 Task: Open Card User Research Interviews in Board Public Relations Media Outreach and Pitching to Workspace Customer Support and add a team member Softage.1@softage.net, a label Yellow, a checklist Budget Tracker, an attachment from your onedrive, a color Yellow and finally, add a card description 'Plan and execute company team-building conference with team-building challenges on communication and collaboration' and a comment 'Let us make sure we have a clear understanding of the resources and budget available for this task, ensuring that we can execute it effectively.'. Add a start date 'Jan 09, 1900' with a due date 'Jan 16, 1900'
Action: Mouse moved to (92, 312)
Screenshot: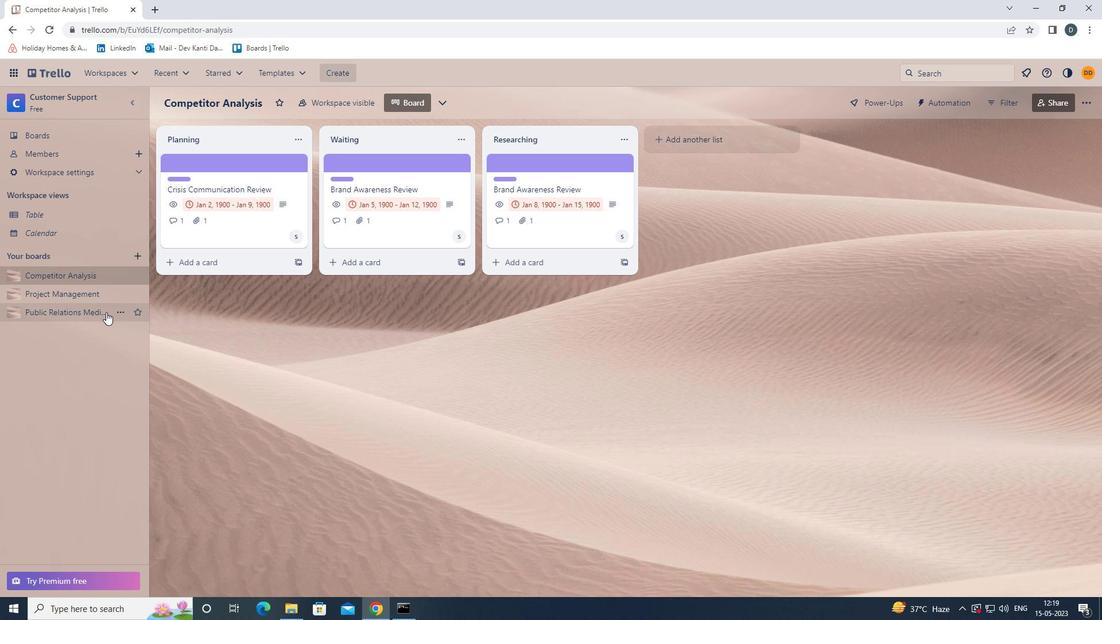 
Action: Mouse pressed left at (92, 312)
Screenshot: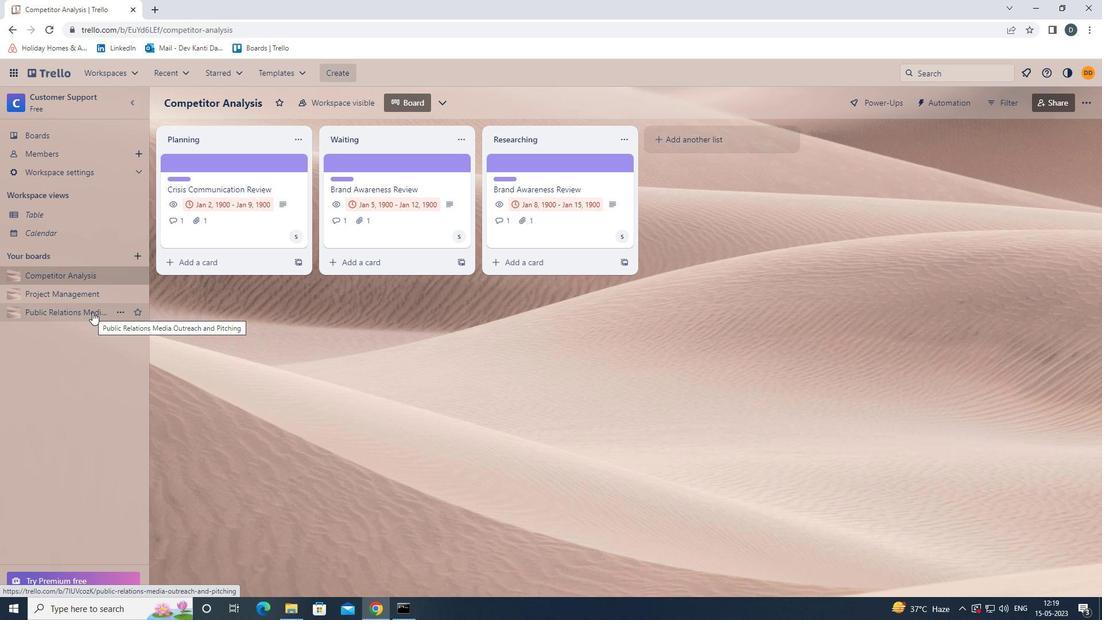 
Action: Mouse moved to (535, 165)
Screenshot: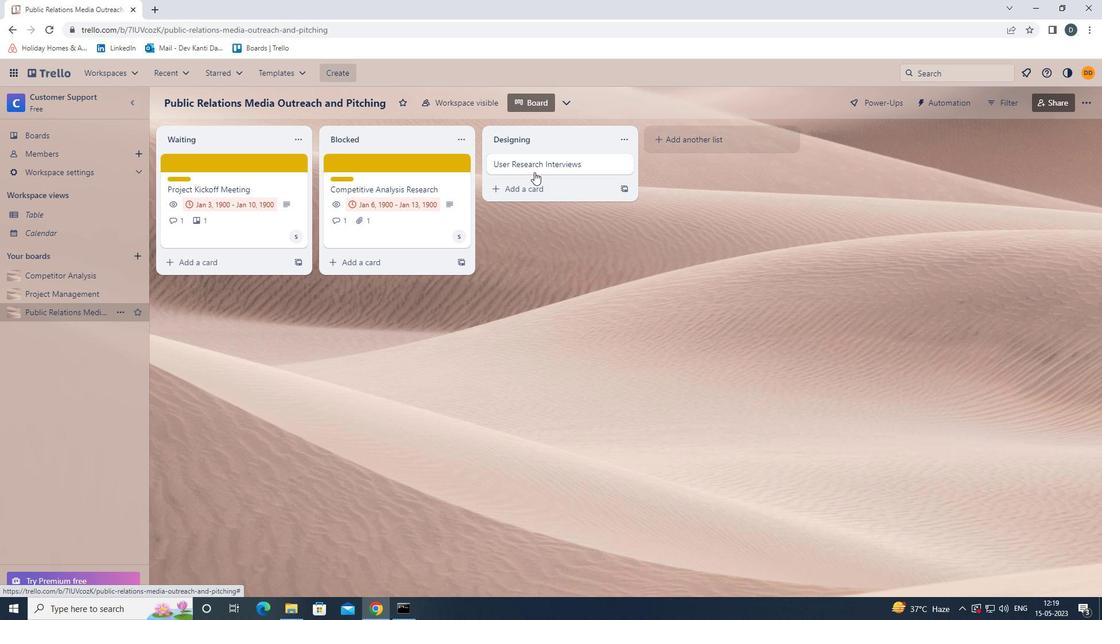 
Action: Mouse pressed left at (535, 165)
Screenshot: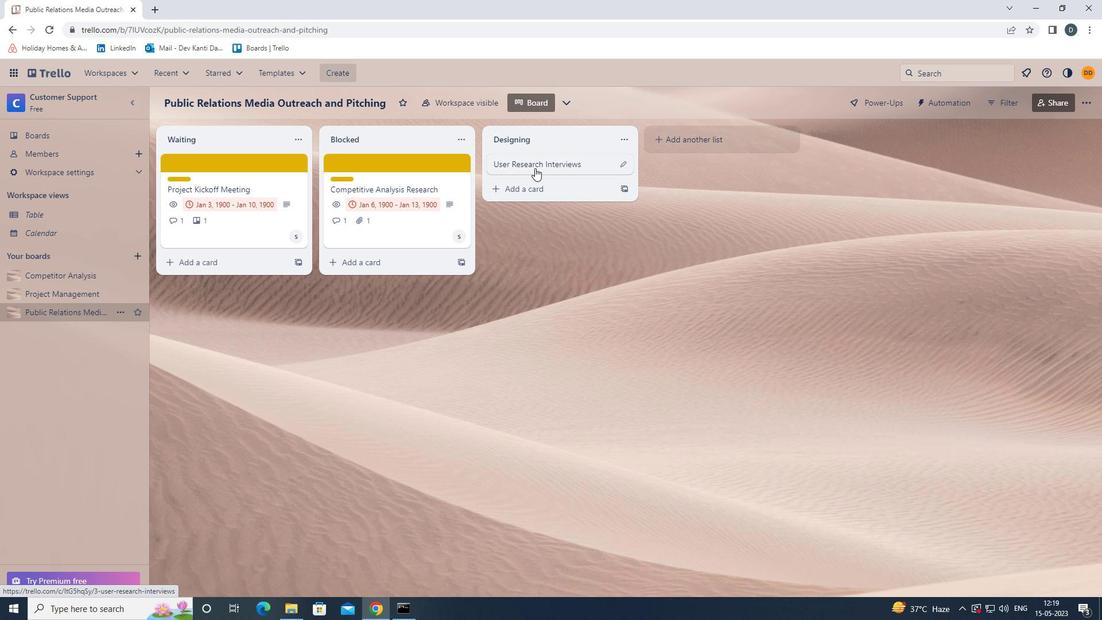 
Action: Mouse moved to (680, 208)
Screenshot: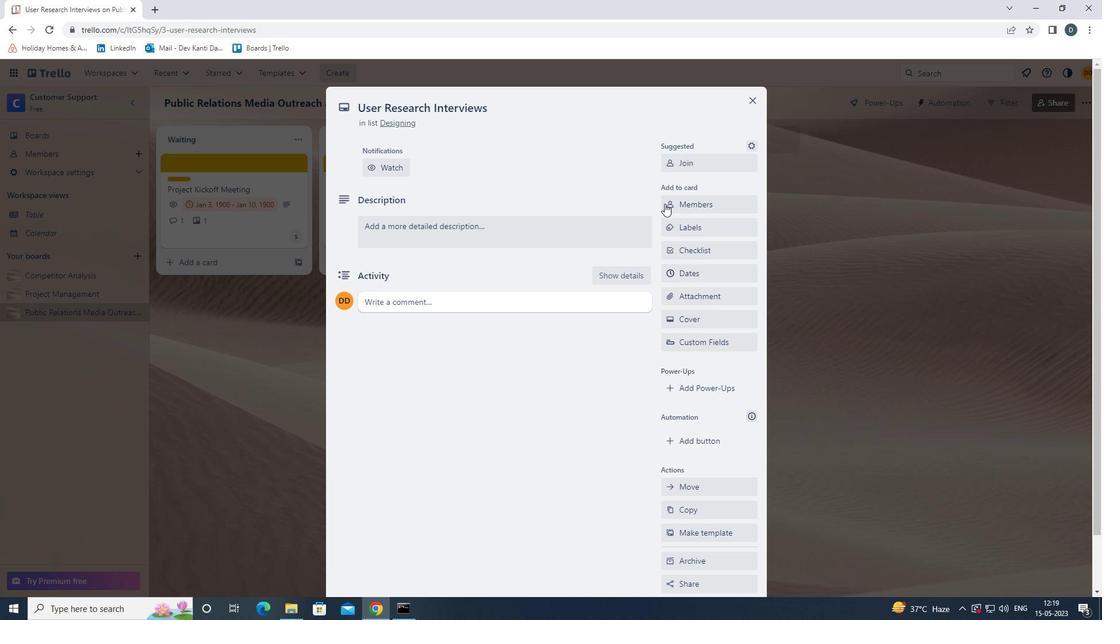 
Action: Mouse pressed left at (680, 208)
Screenshot: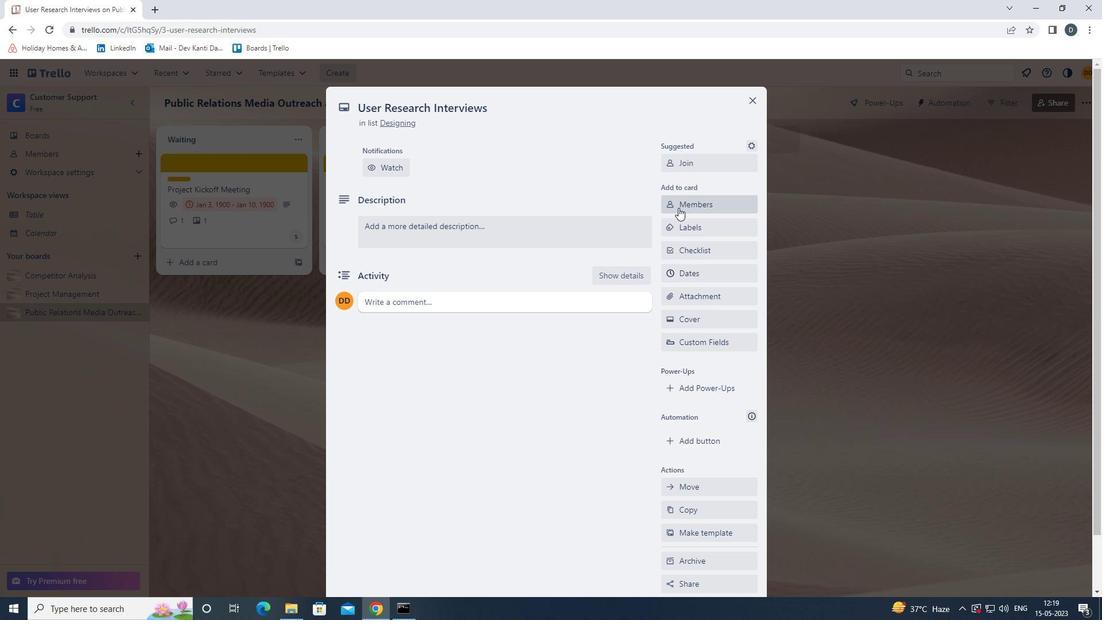 
Action: Key pressed <Key.shift>SOFTAGE.1<Key.shift><Key.shift><Key.shift><Key.shift><Key.shift><Key.shift><Key.shift><Key.shift><Key.shift><Key.shift><Key.shift><Key.shift><Key.shift><Key.shift><Key.shift>@SOFTAGE.NET
Screenshot: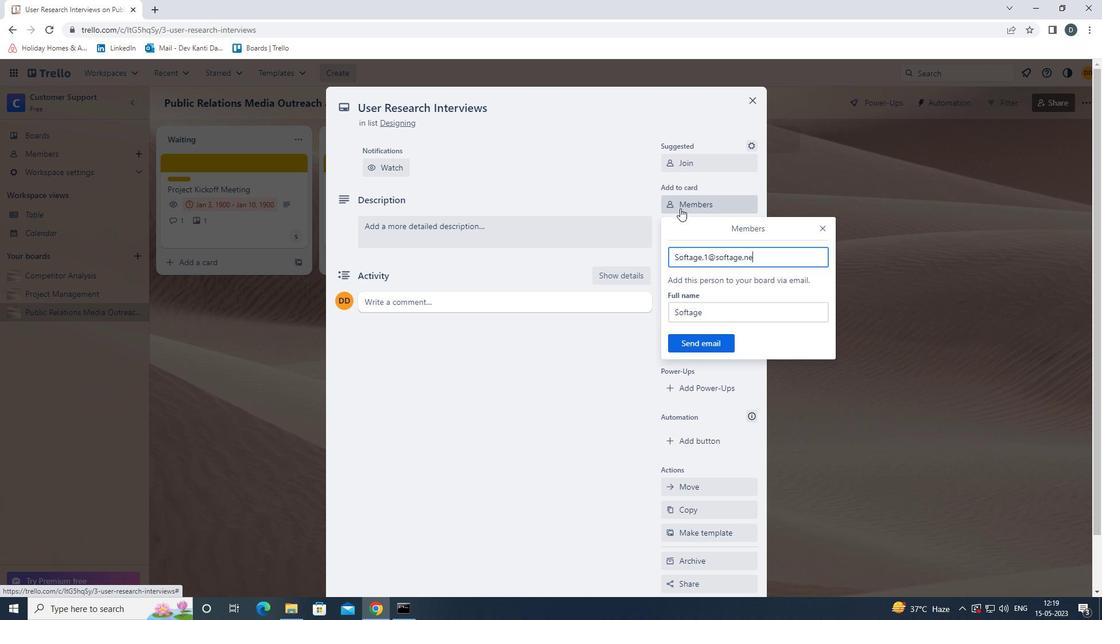 
Action: Mouse moved to (699, 337)
Screenshot: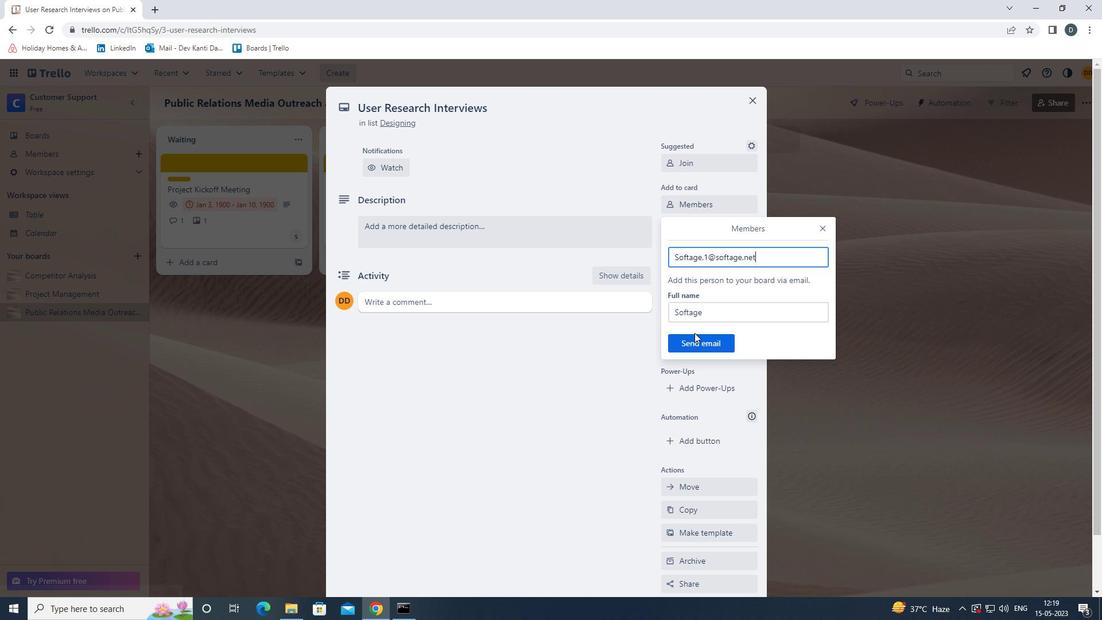 
Action: Mouse pressed left at (699, 337)
Screenshot: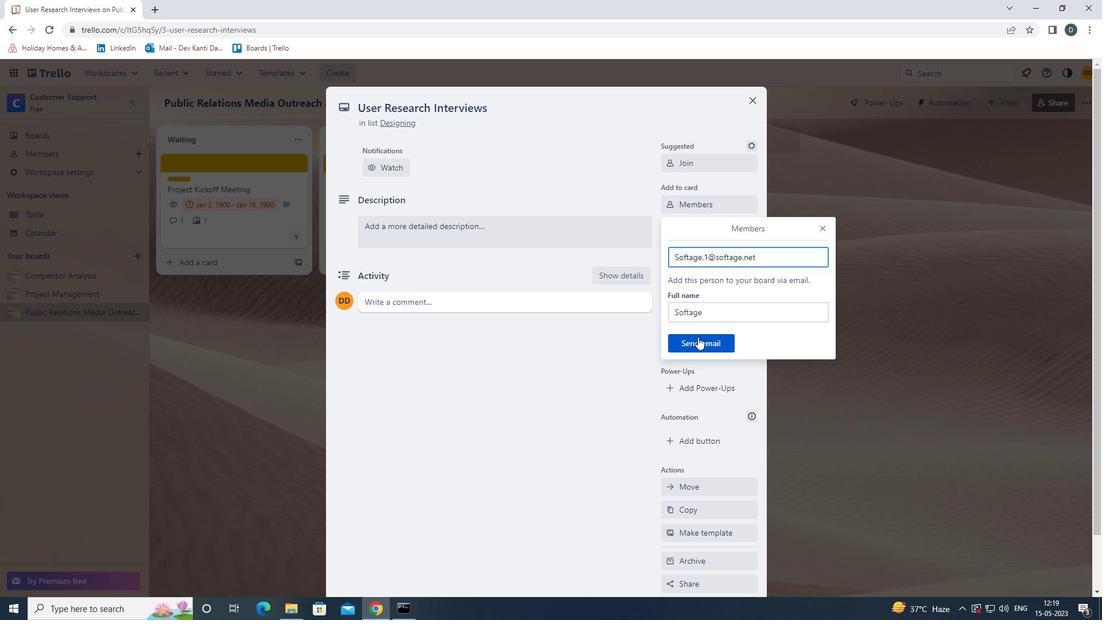 
Action: Mouse moved to (712, 232)
Screenshot: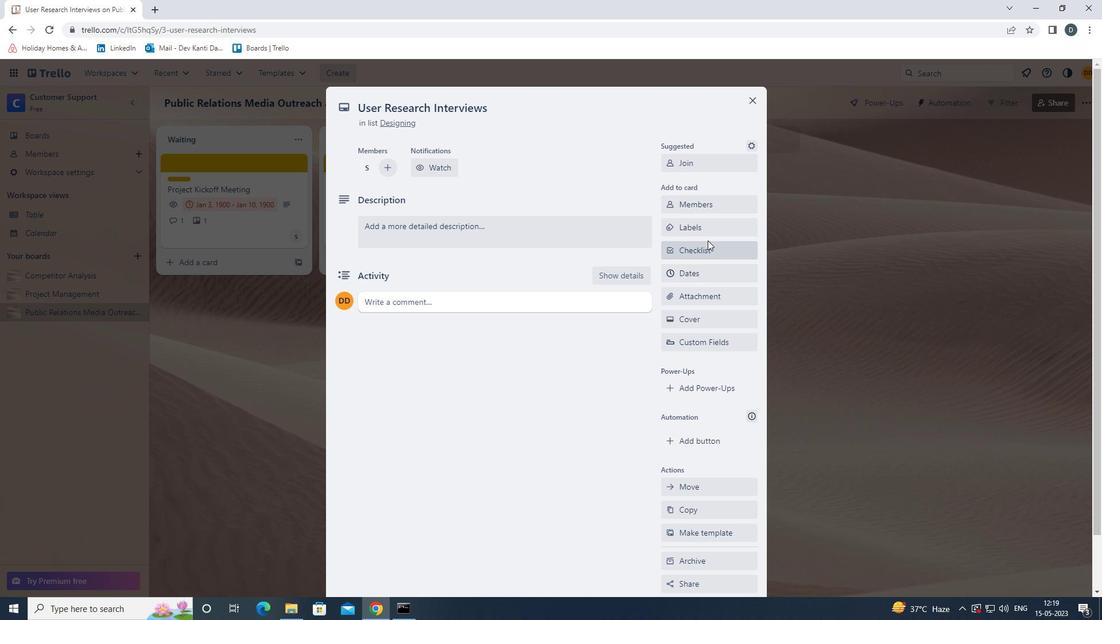 
Action: Mouse pressed left at (712, 232)
Screenshot: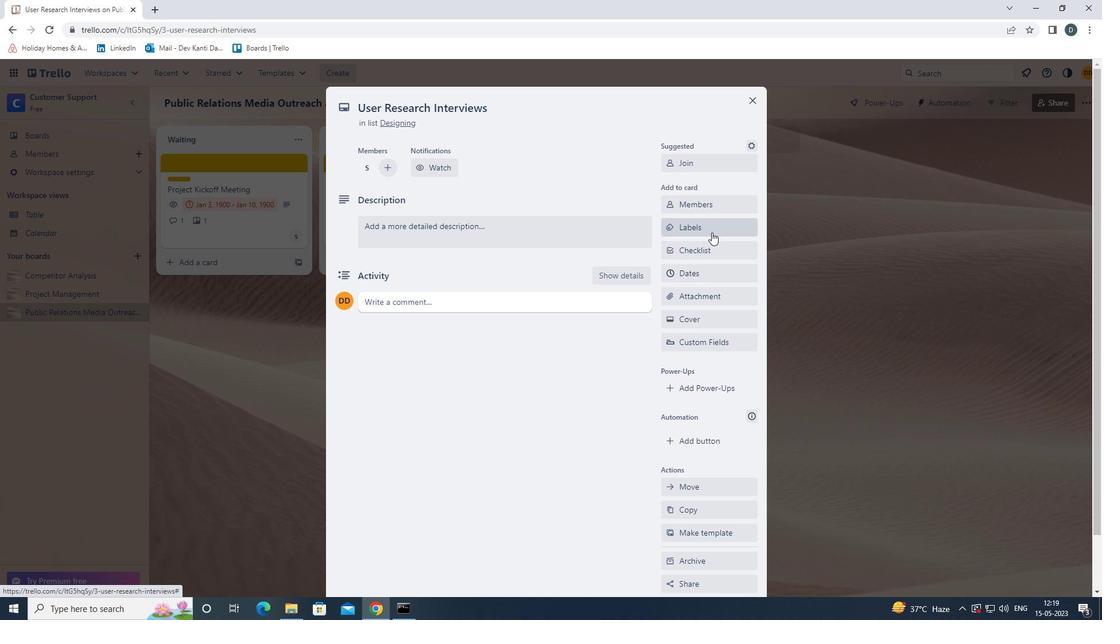
Action: Mouse moved to (724, 340)
Screenshot: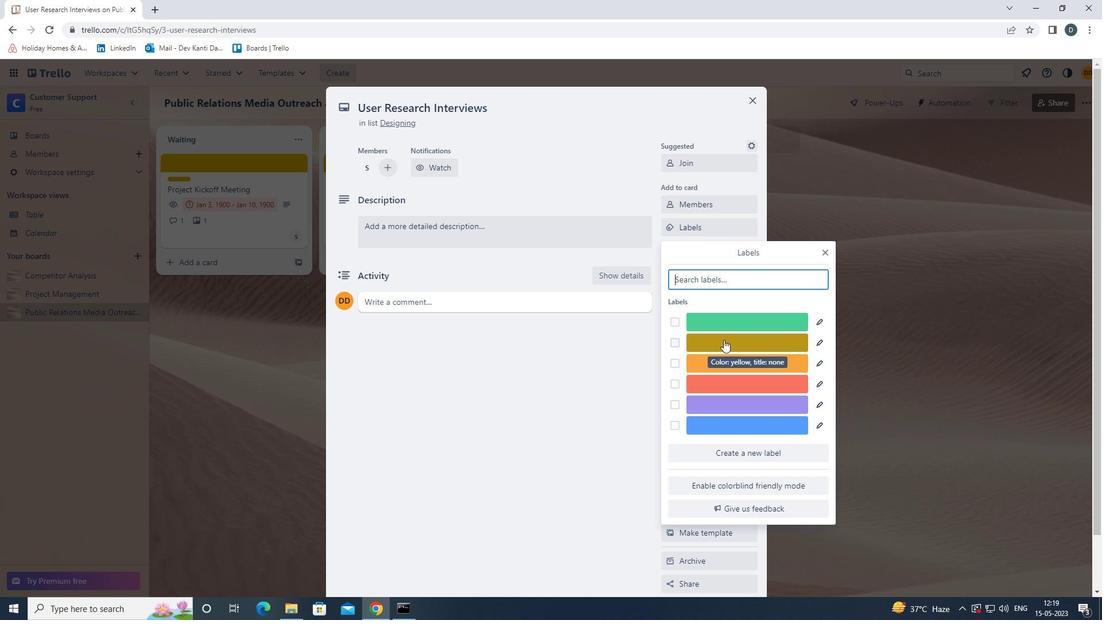 
Action: Mouse pressed left at (724, 340)
Screenshot: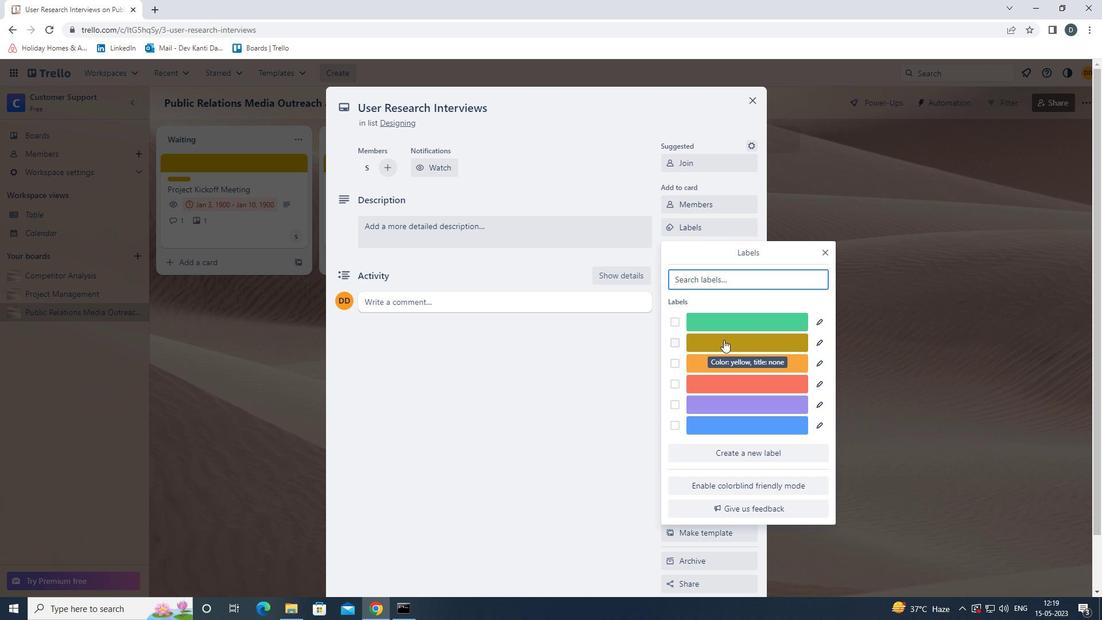 
Action: Mouse moved to (823, 255)
Screenshot: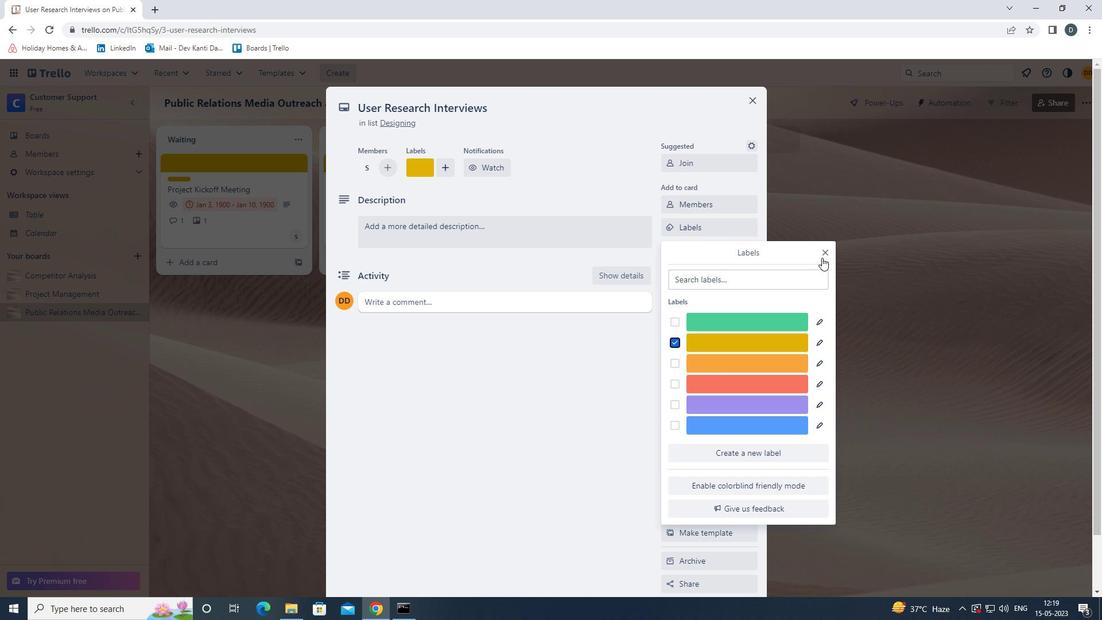 
Action: Mouse pressed left at (823, 255)
Screenshot: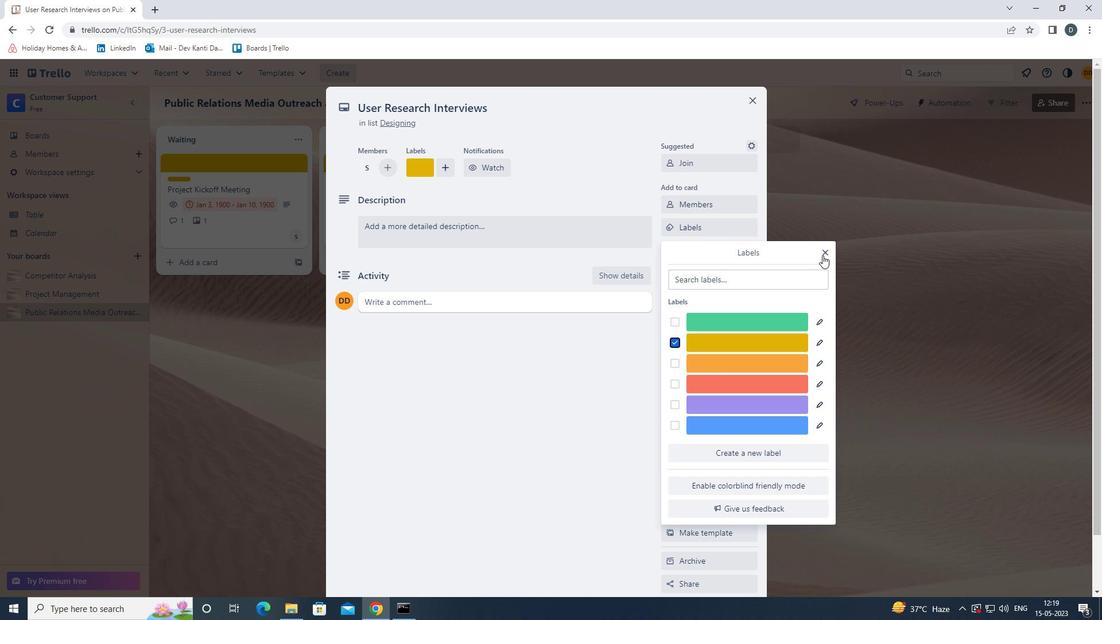 
Action: Mouse moved to (730, 255)
Screenshot: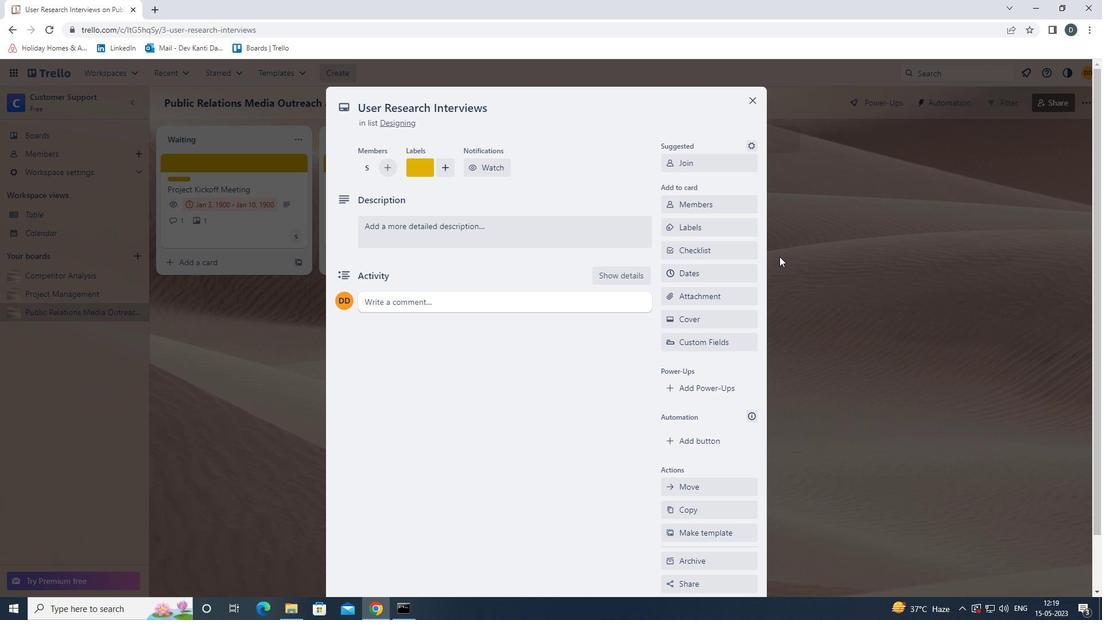 
Action: Mouse pressed left at (730, 255)
Screenshot: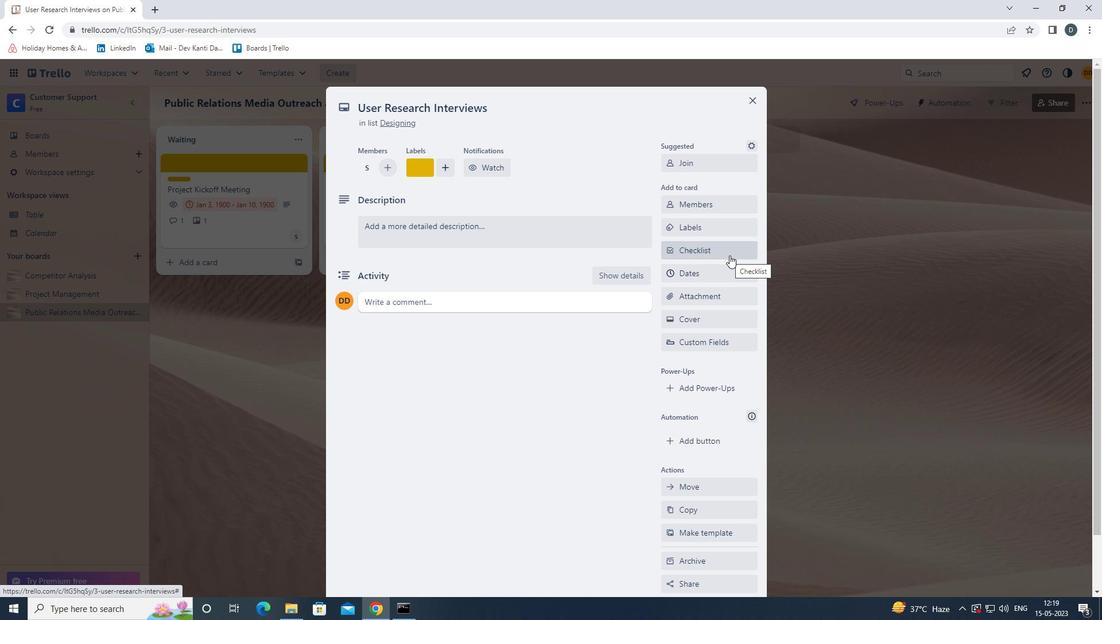 
Action: Key pressed <Key.shift>BUDGET<Key.space><Key.shift><Key.shift>TRACKER
Screenshot: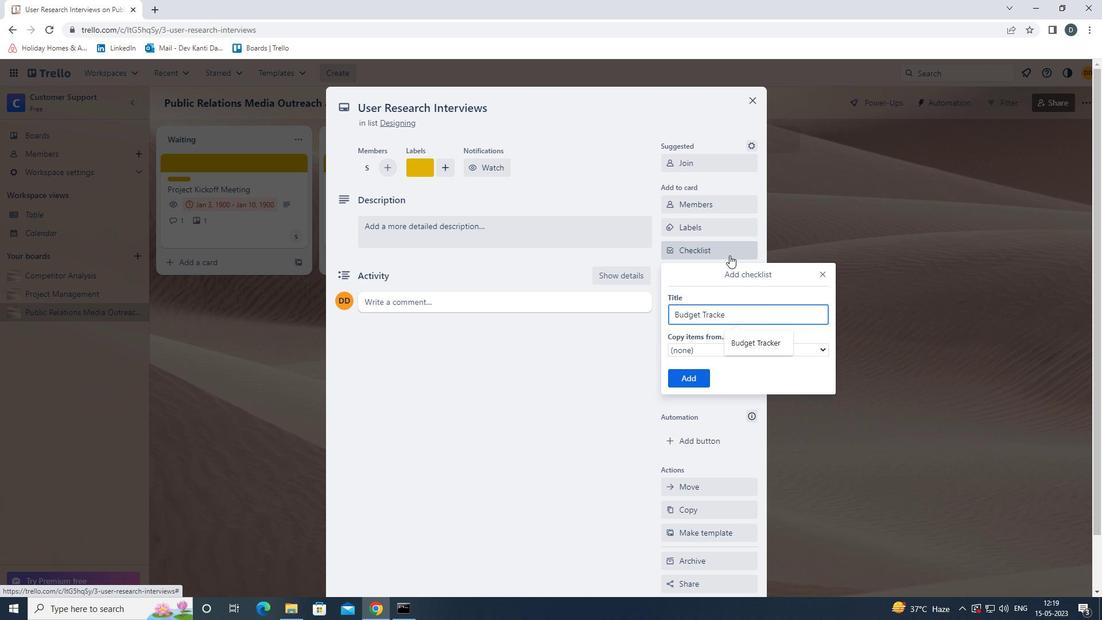 
Action: Mouse moved to (697, 376)
Screenshot: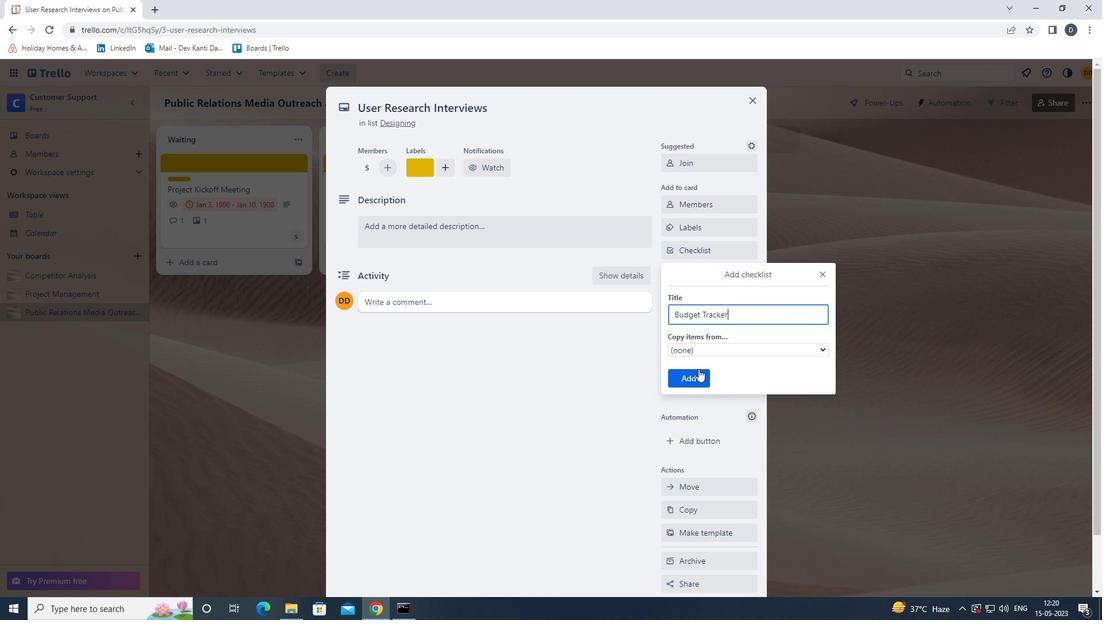 
Action: Mouse pressed left at (697, 376)
Screenshot: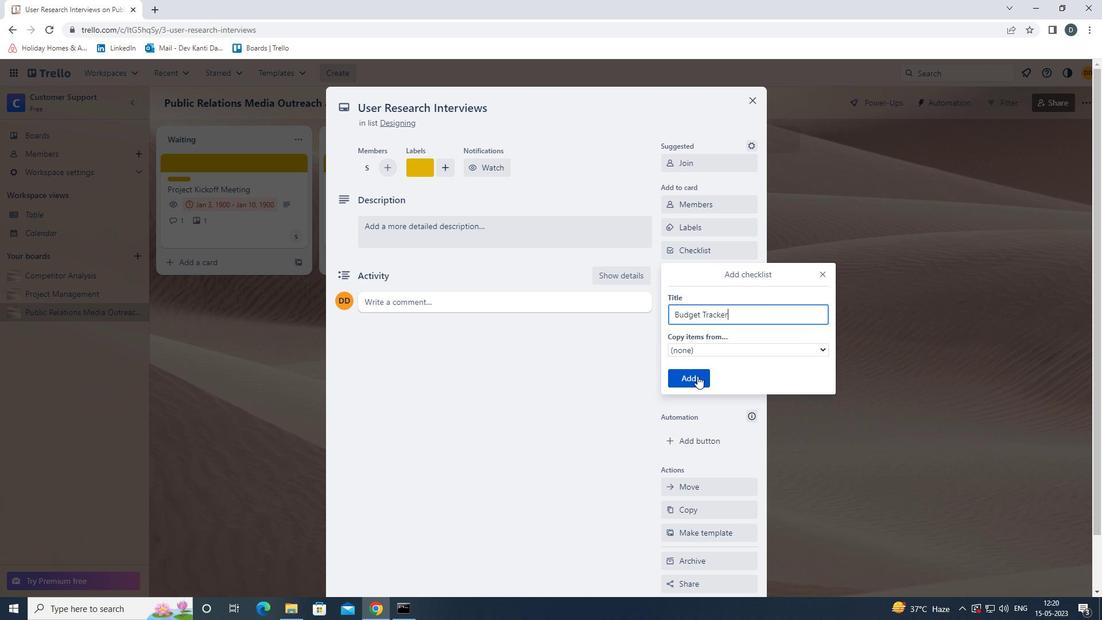 
Action: Mouse moved to (705, 300)
Screenshot: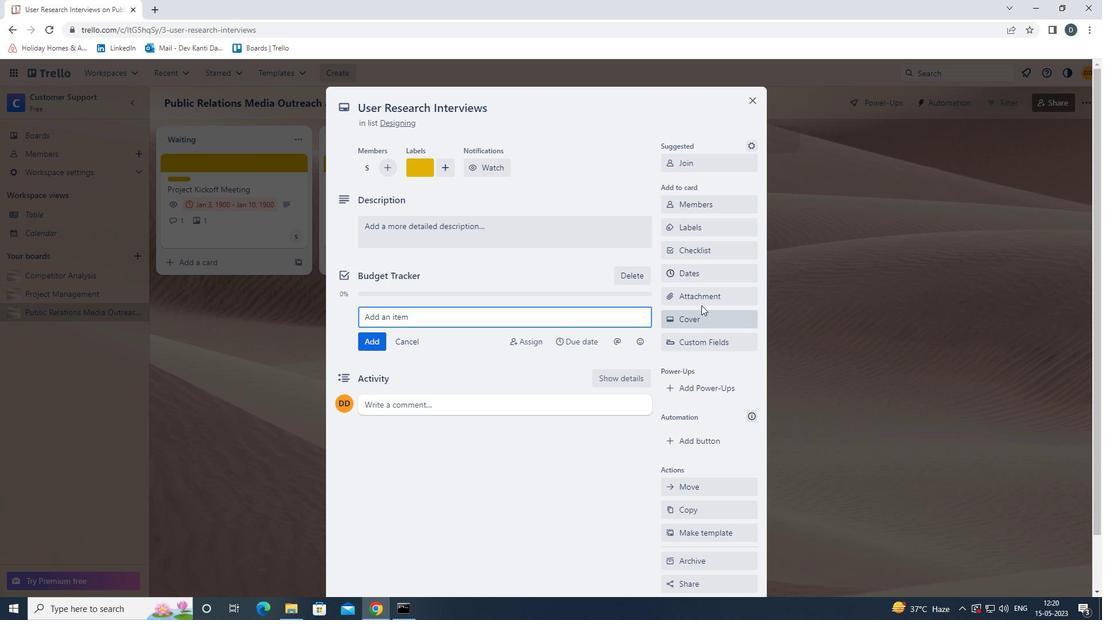 
Action: Mouse pressed left at (705, 300)
Screenshot: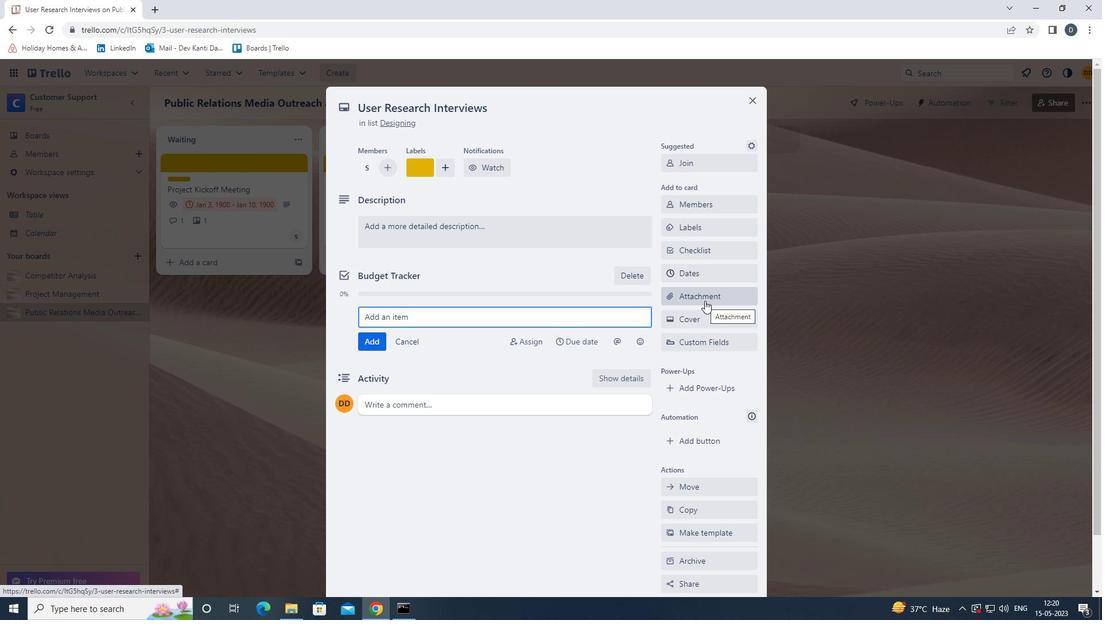 
Action: Mouse moved to (713, 441)
Screenshot: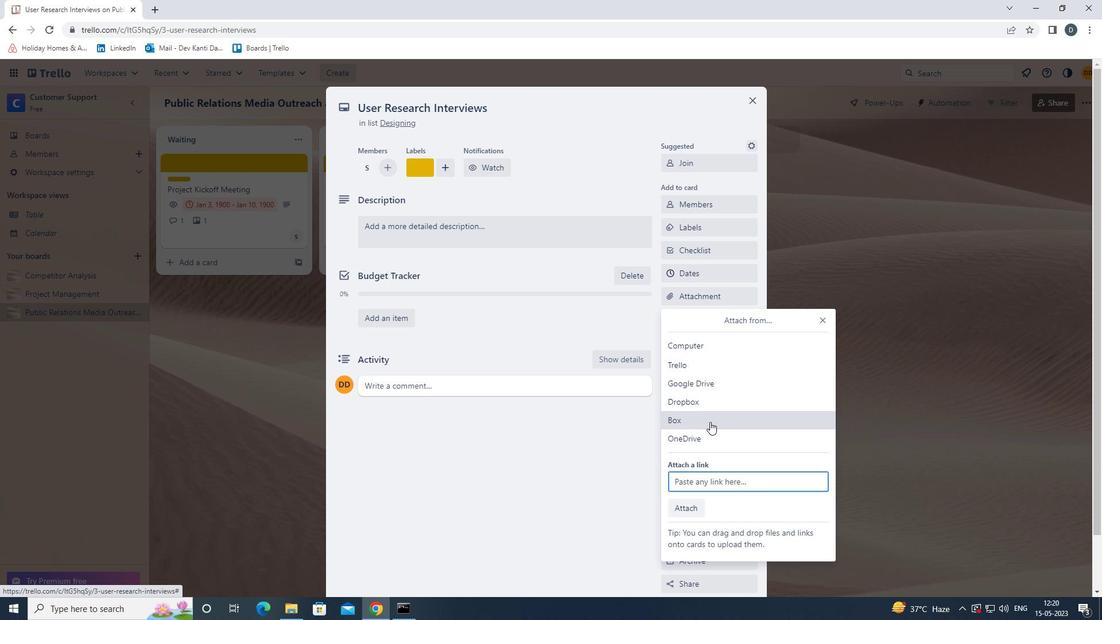 
Action: Mouse pressed left at (713, 441)
Screenshot: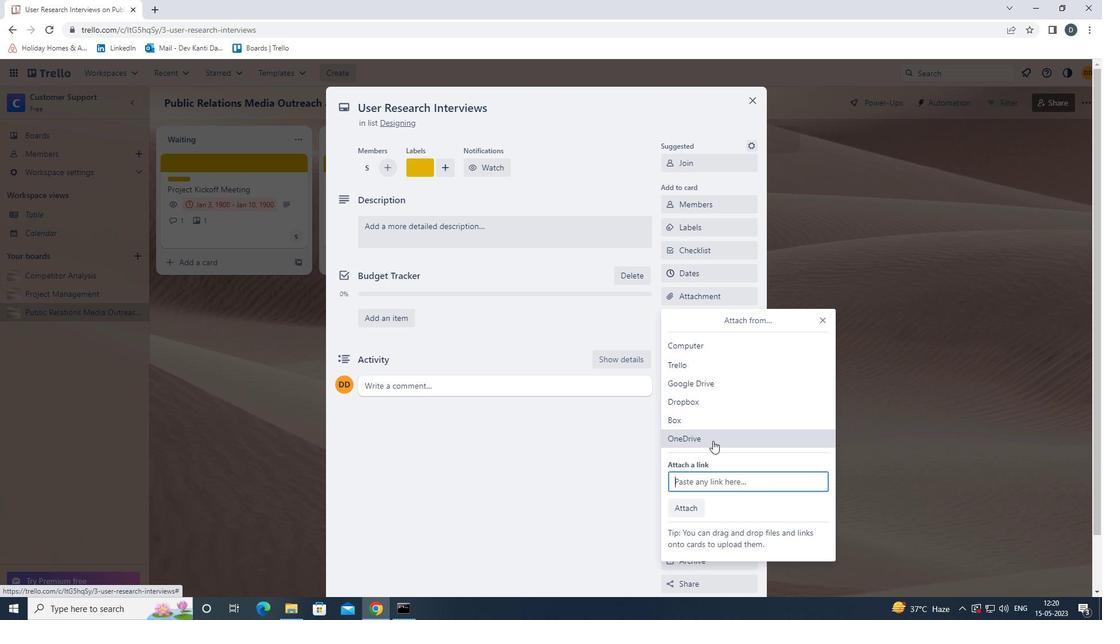 
Action: Mouse moved to (632, 250)
Screenshot: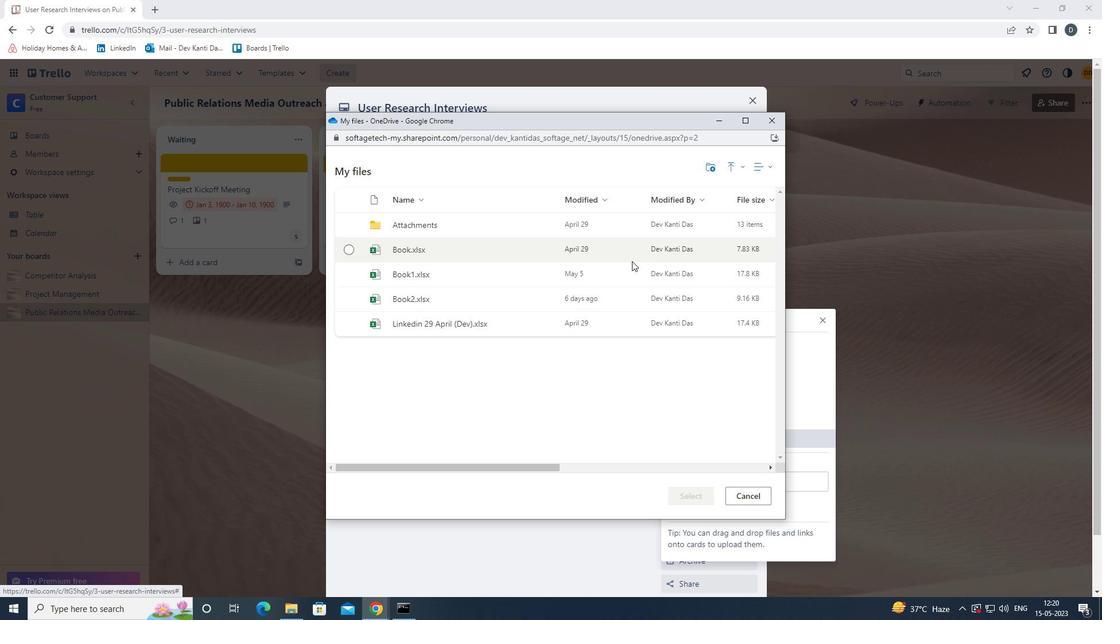 
Action: Mouse pressed left at (632, 250)
Screenshot: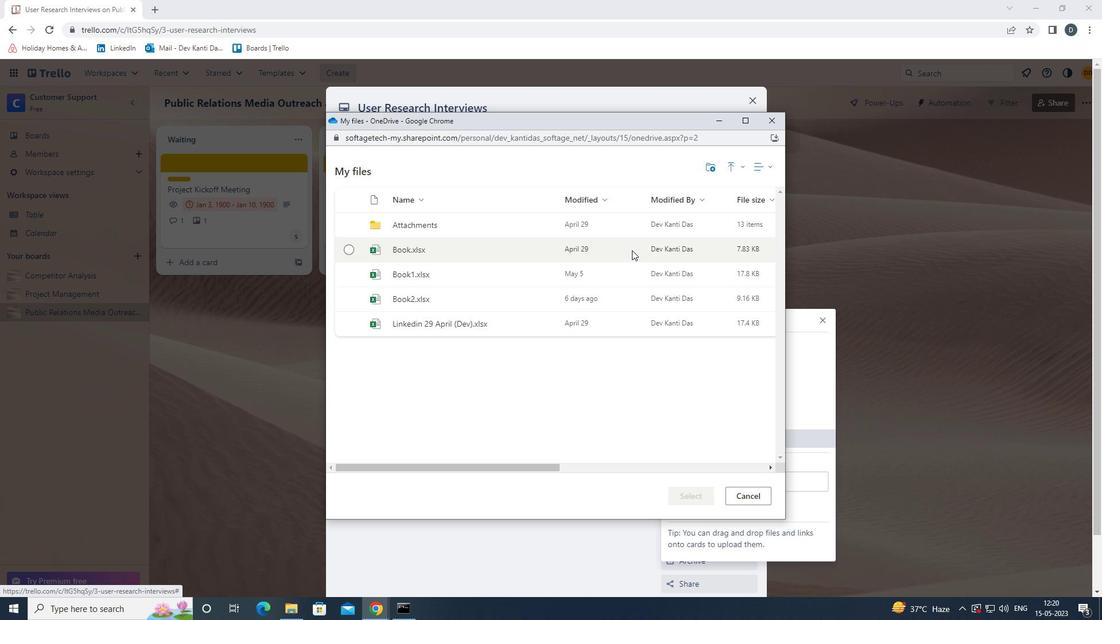 
Action: Mouse moved to (675, 492)
Screenshot: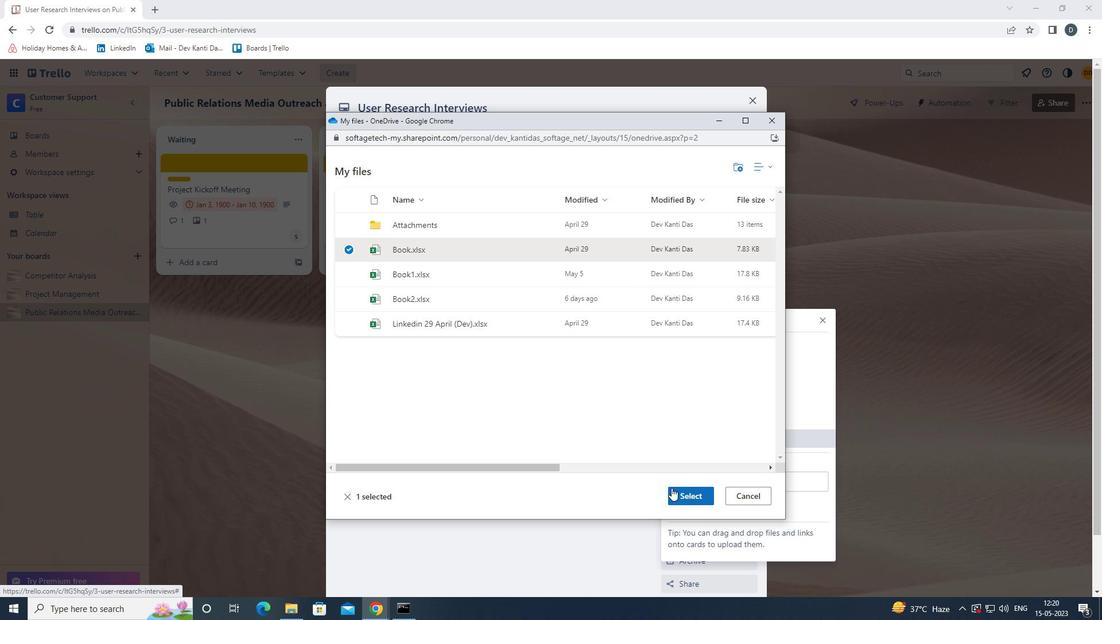 
Action: Mouse pressed left at (675, 492)
Screenshot: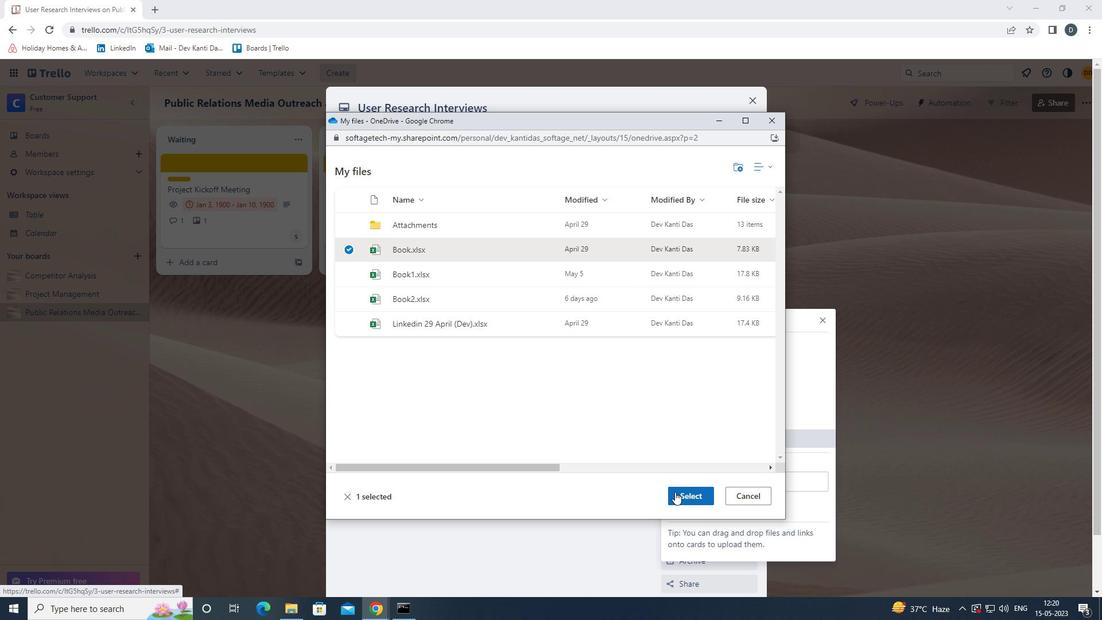 
Action: Mouse moved to (670, 323)
Screenshot: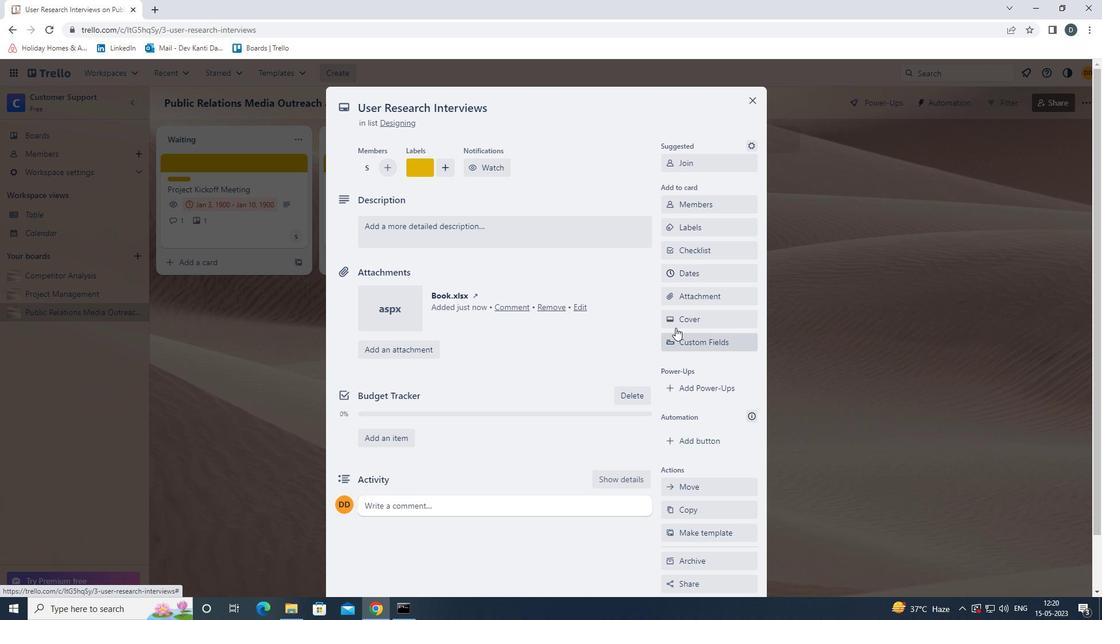 
Action: Mouse pressed left at (670, 323)
Screenshot: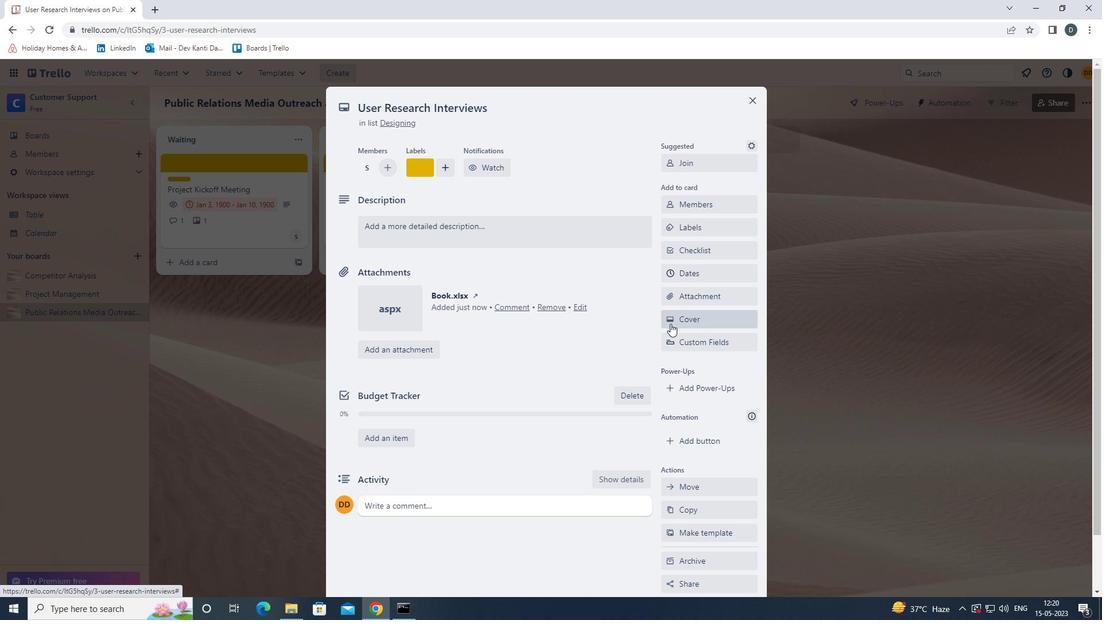 
Action: Mouse moved to (704, 368)
Screenshot: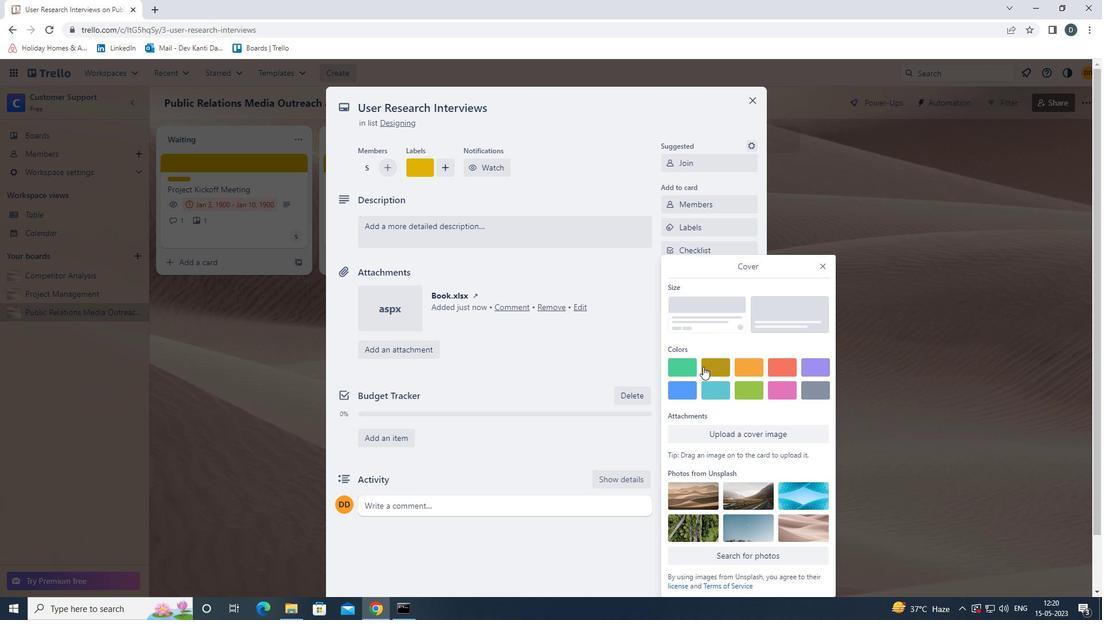 
Action: Mouse pressed left at (704, 368)
Screenshot: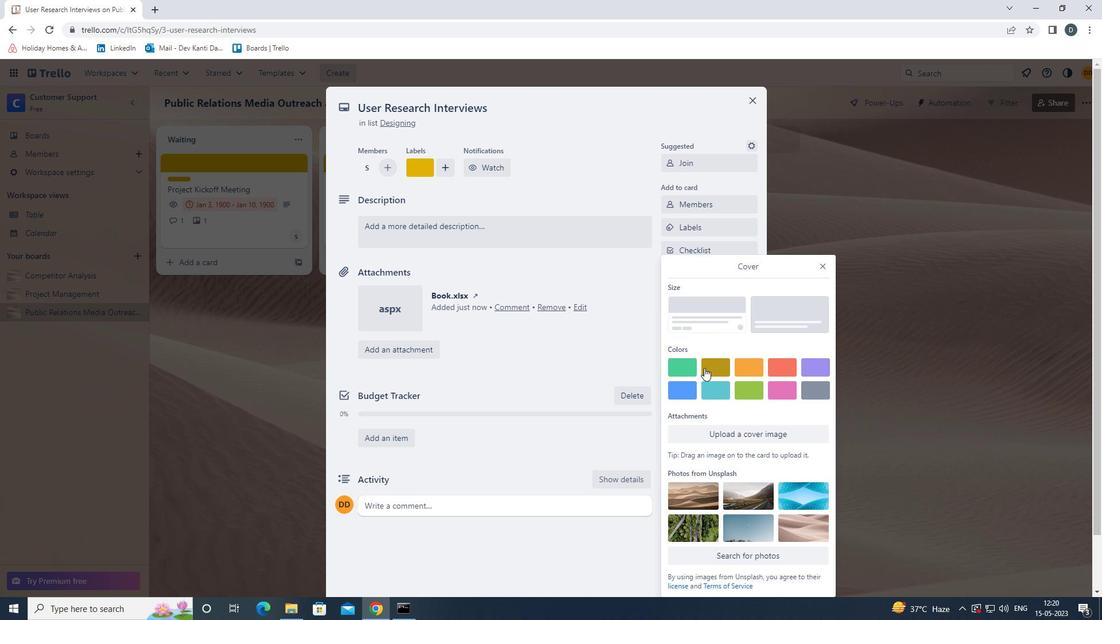 
Action: Mouse moved to (826, 246)
Screenshot: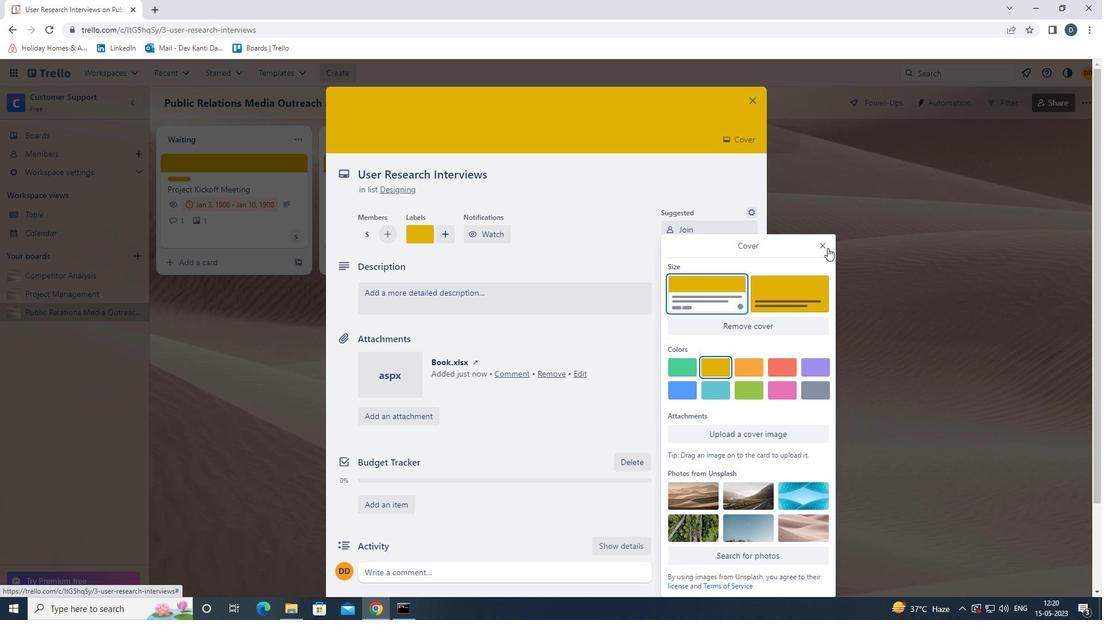 
Action: Mouse pressed left at (826, 246)
Screenshot: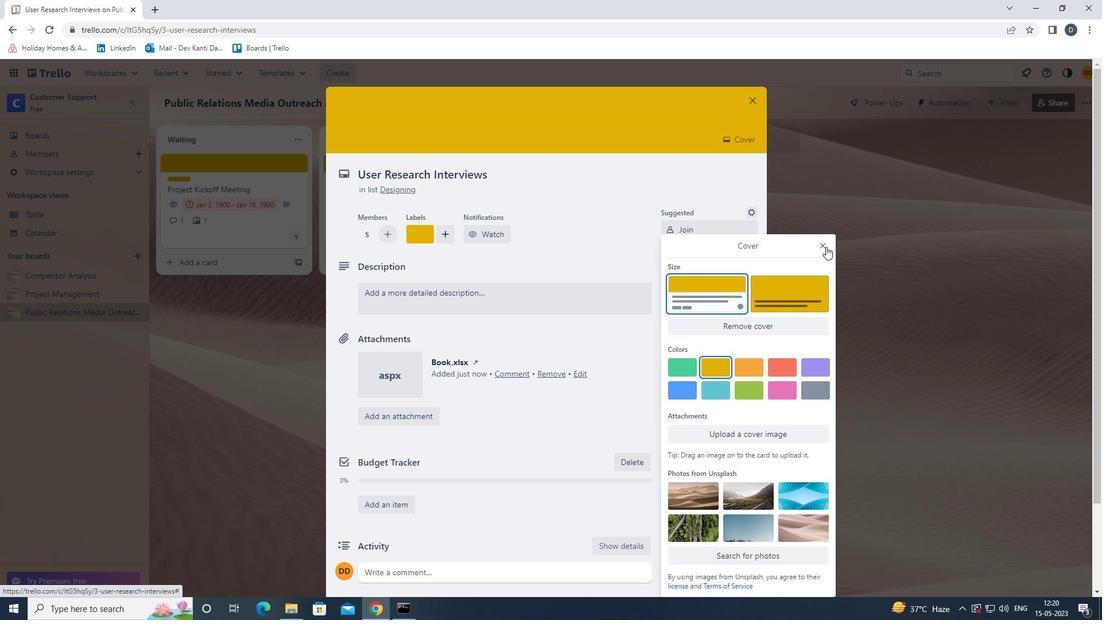 
Action: Mouse moved to (599, 307)
Screenshot: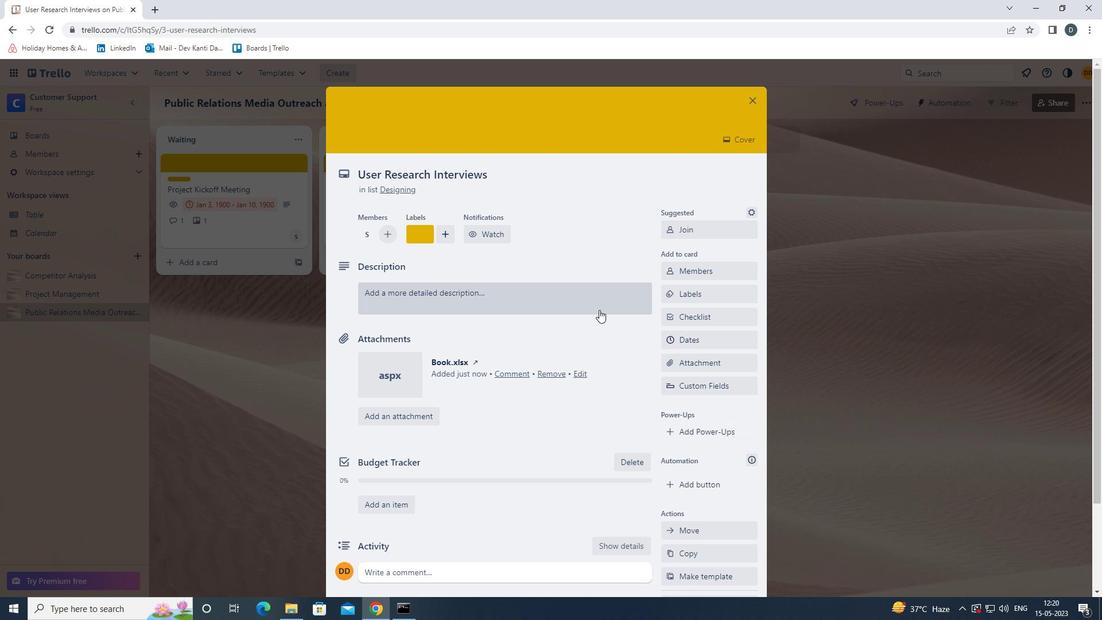 
Action: Mouse pressed left at (599, 307)
Screenshot: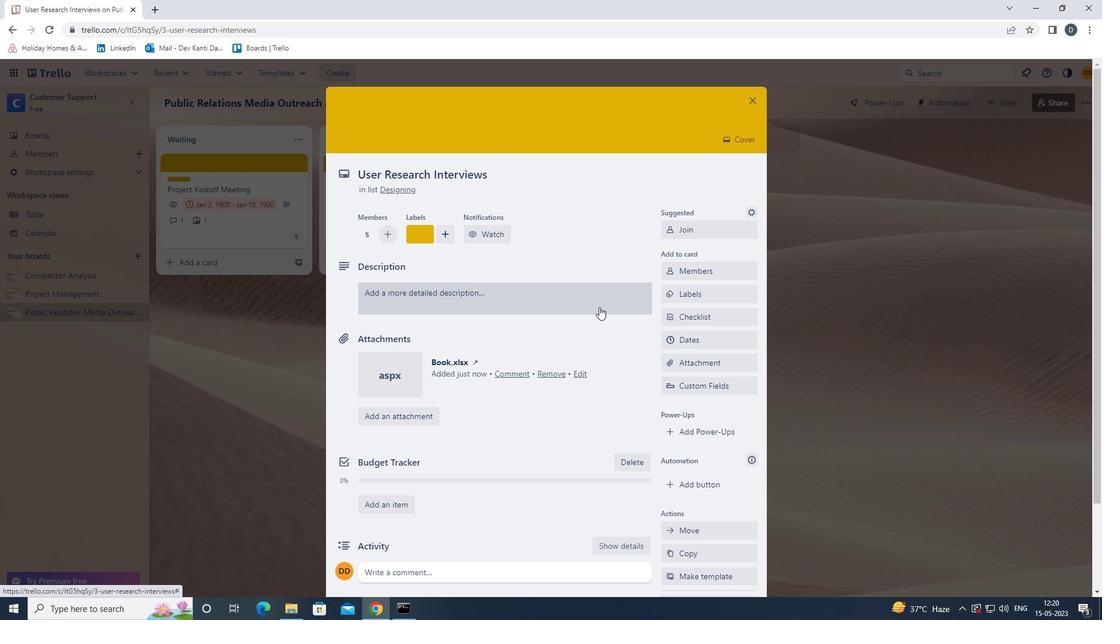 
Action: Key pressed <Key.shift><Key.shift><Key.shift><Key.shift><Key.shift><Key.shift><Key.shift><Key.shift>PLAN<Key.space>AND<Key.space>EXECUTE<Key.space>COMPANY<Key.space>TEAM-BUILDING<Key.space>CONFERENCE<Key.space>WITH<Key.space>TEAM-BUILDING<Key.space>CHALLENGES<Key.space>ON<Key.space>COMMUNICATION<Key.space>AND<Key.space>COLLABORATION.
Screenshot: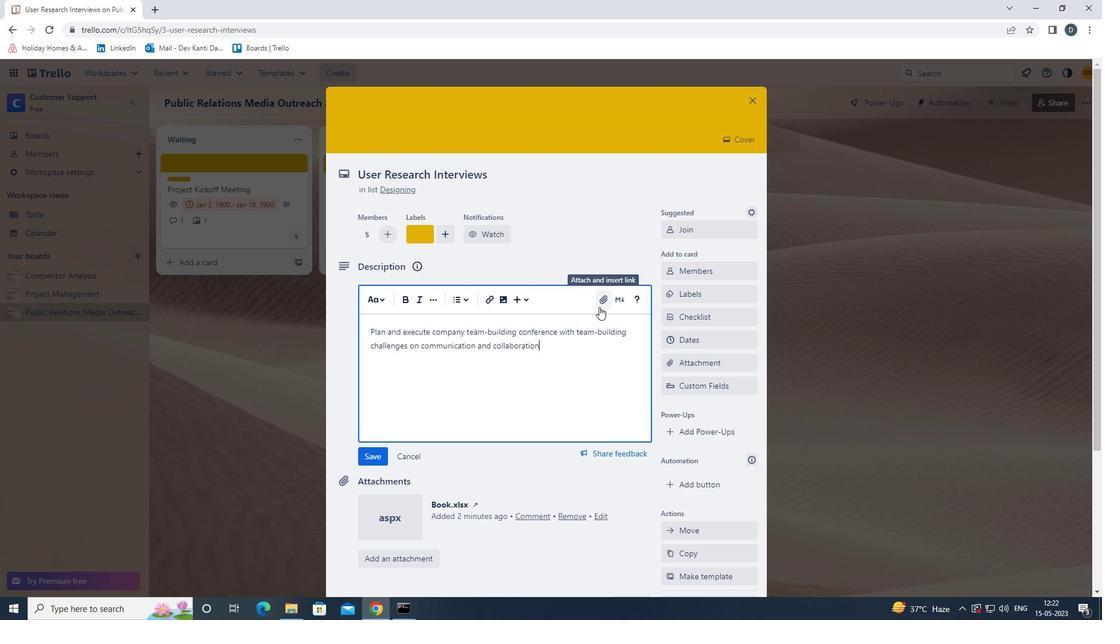 
Action: Mouse moved to (372, 453)
Screenshot: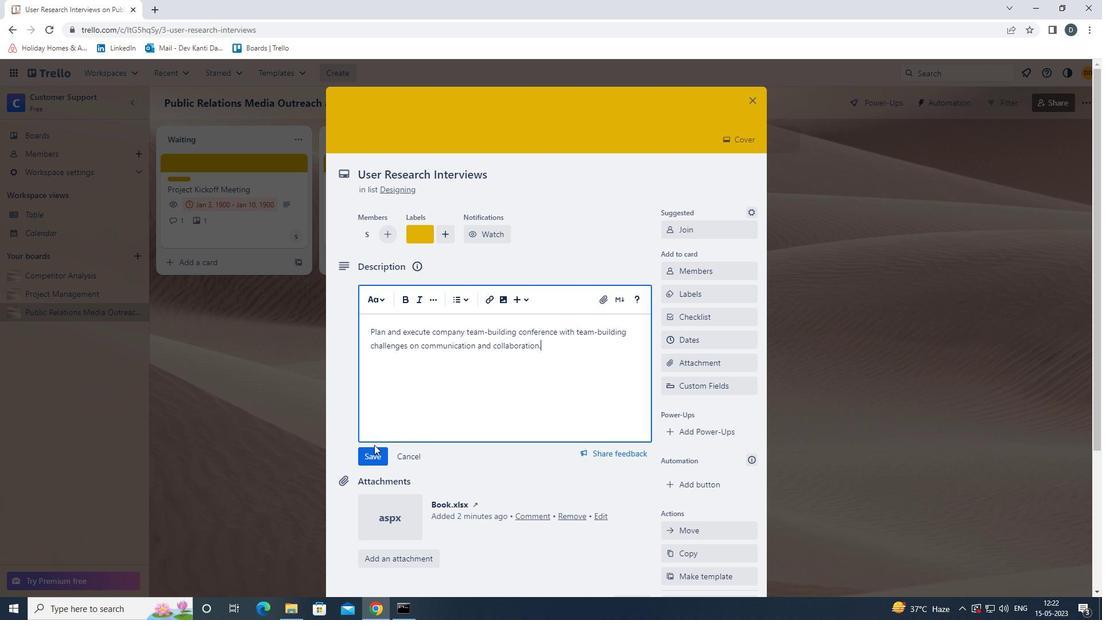 
Action: Mouse pressed left at (372, 453)
Screenshot: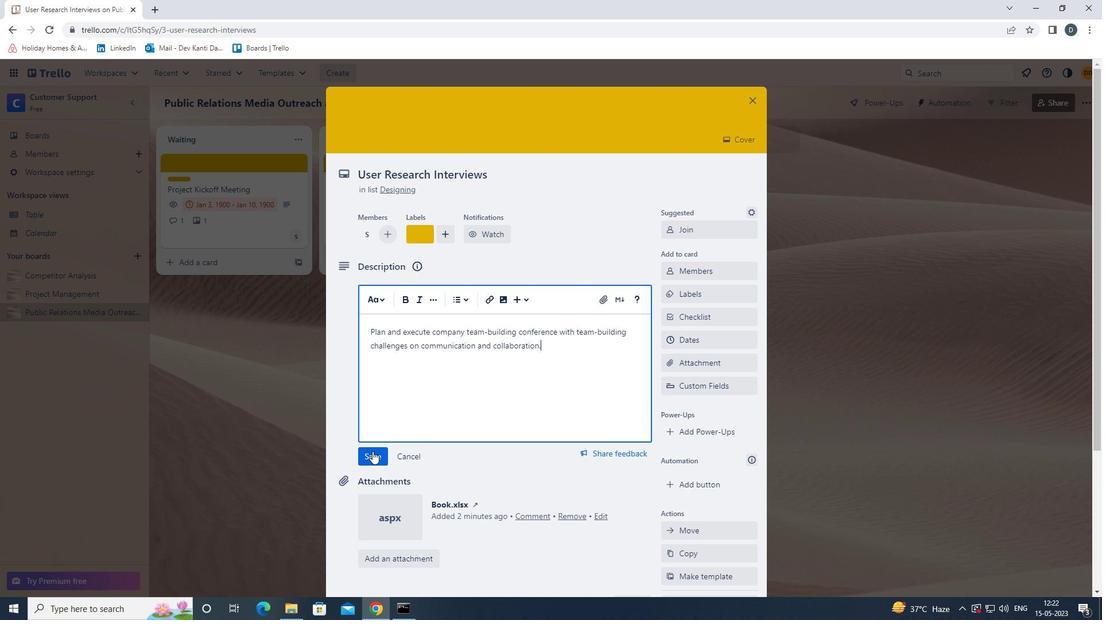 
Action: Mouse moved to (400, 561)
Screenshot: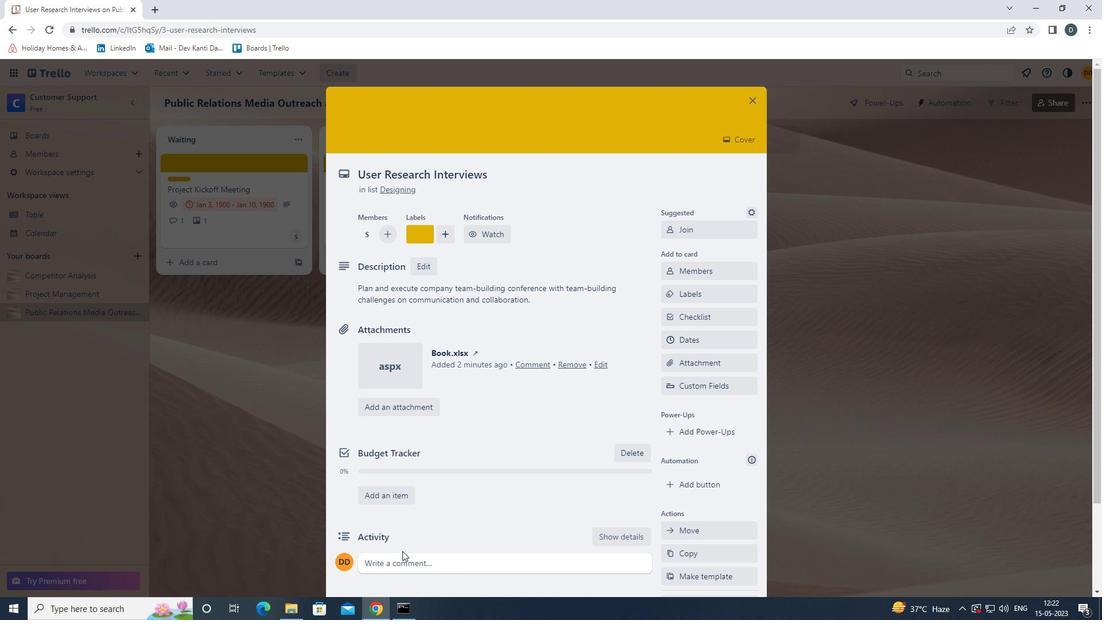 
Action: Mouse pressed left at (400, 561)
Screenshot: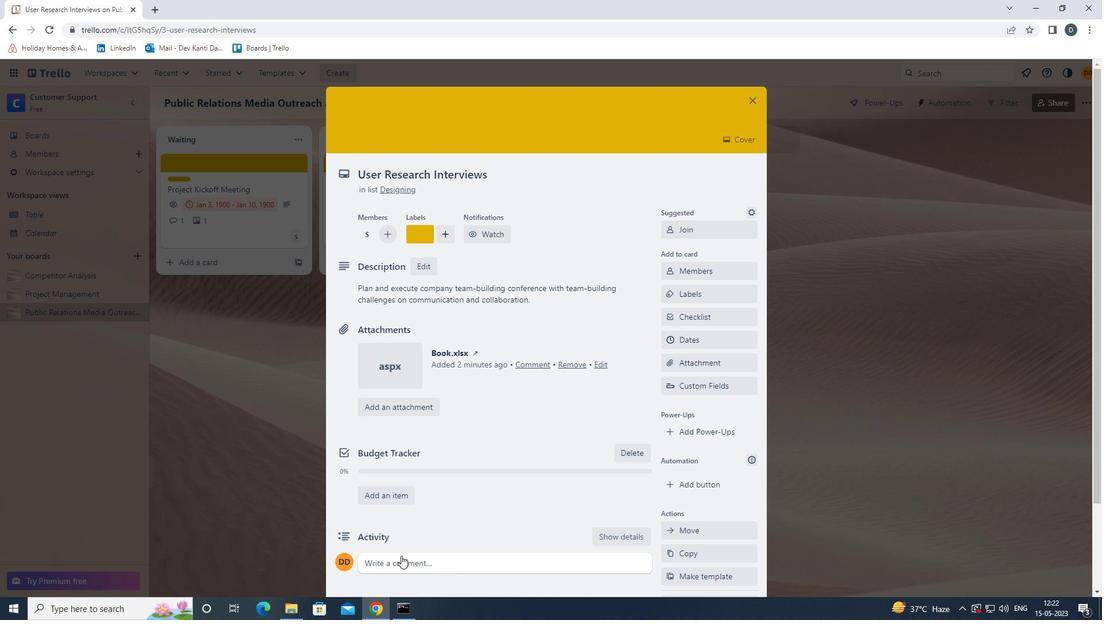 
Action: Mouse moved to (449, 526)
Screenshot: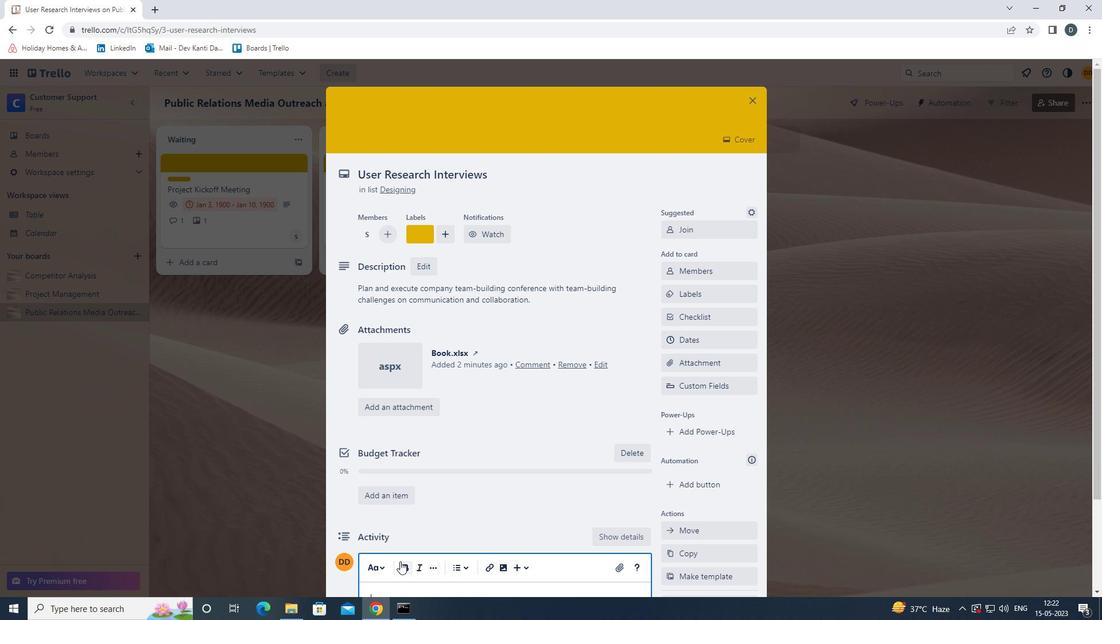 
Action: Mouse scrolled (449, 526) with delta (0, 0)
Screenshot: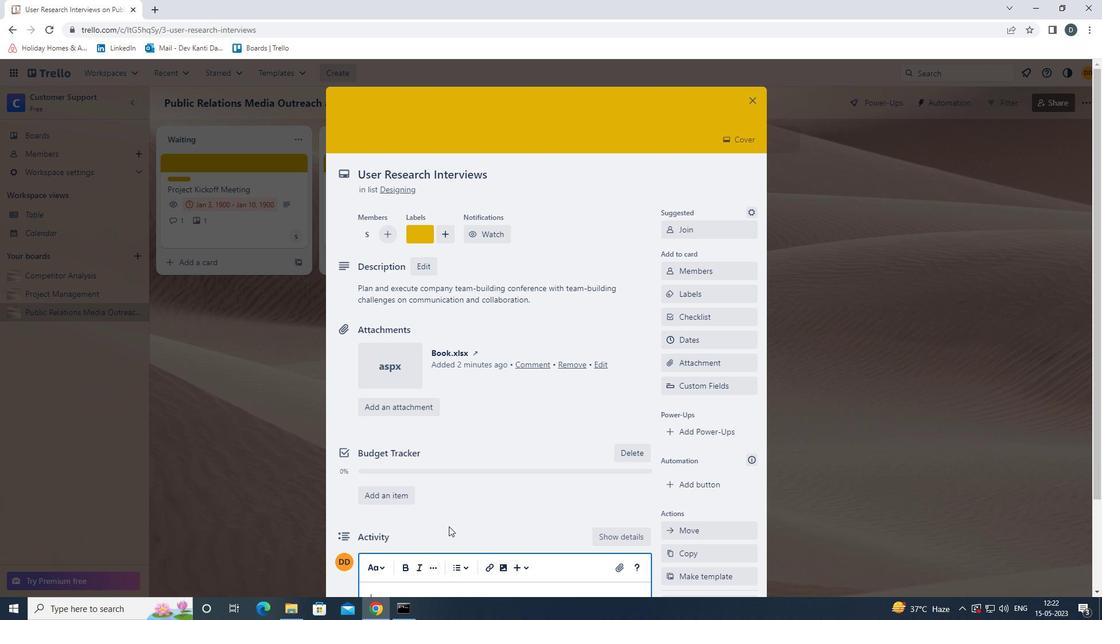 
Action: Mouse moved to (479, 490)
Screenshot: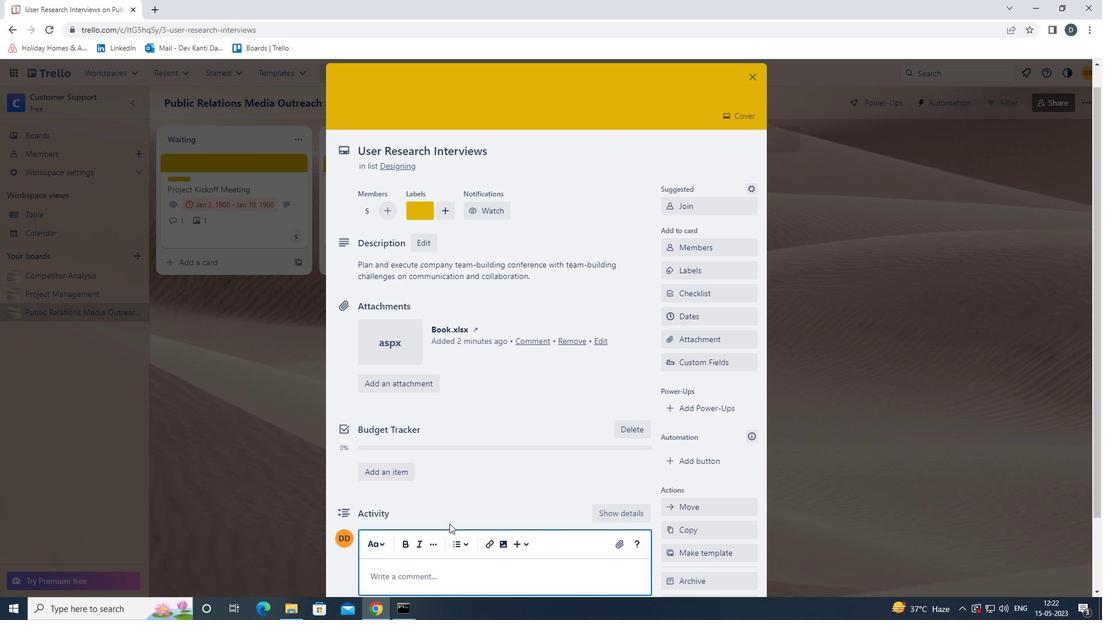 
Action: Key pressed <Key.shift>LET<Key.space>US<Key.space>MAKE<Key.space>WE<Key.space>HV<Key.backspace>AVE<Key.space>A<Key.space>CLEAR<Key.space>UNDERSTANDING<Key.space>OF<Key.space>THE<Key.space>RESOURCES<Key.space>AND<Key.space>BUDGET<Key.space>AVAILABLE<Key.space>FOR<Key.space><Key.space><Key.space><Key.space><Key.space><Key.space><Key.space><Key.space><Key.backspace><Key.backspace><Key.backspace><Key.backspace><Key.backspace><Key.backspace><Key.backspace>H<Key.backspace>THIS<Key.space>TASK,<Key.space>ENSURING<Key.space>THAT<Key.space>WE<Key.space>CAN<Key.space>EXECUTE<Key.space>IT<Key.space>EFFECTIVELY.
Screenshot: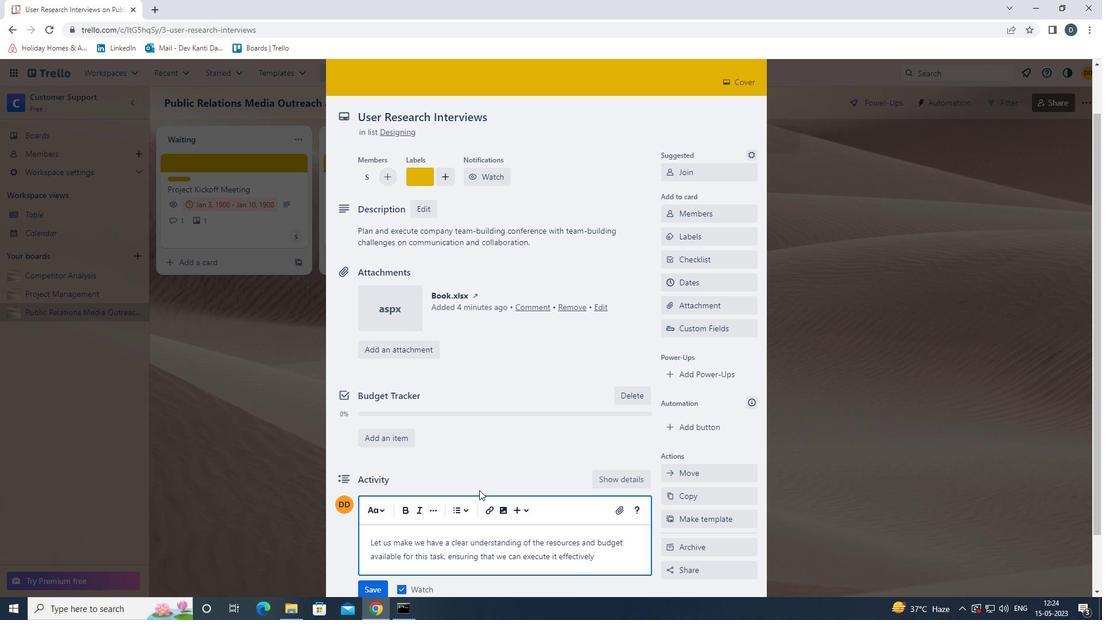 
Action: Mouse moved to (375, 584)
Screenshot: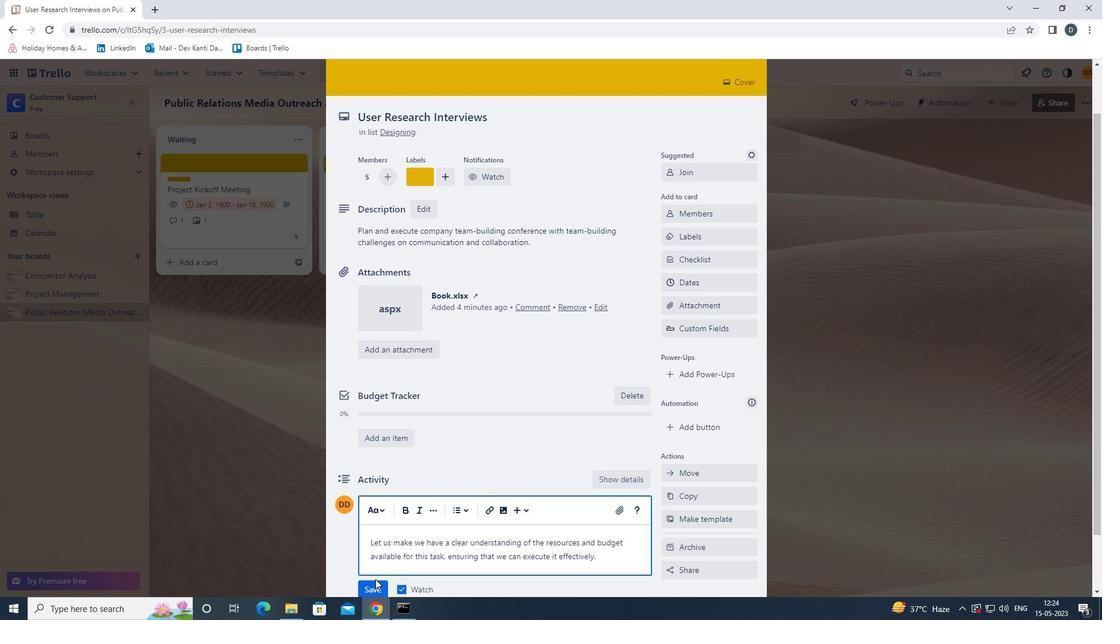 
Action: Mouse pressed left at (375, 584)
Screenshot: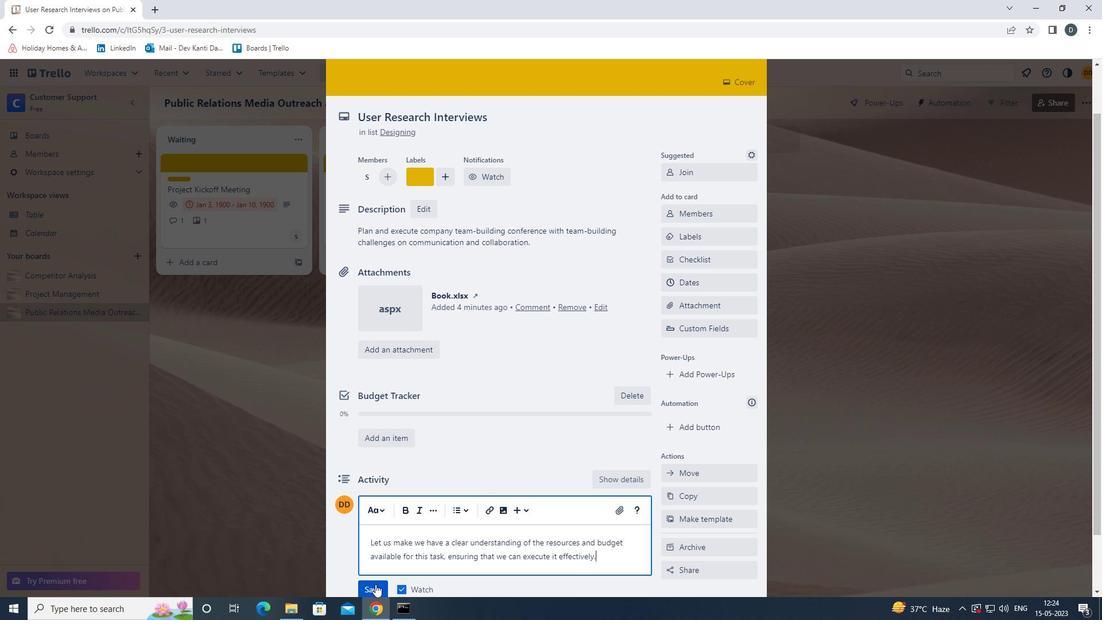 
Action: Mouse moved to (710, 279)
Screenshot: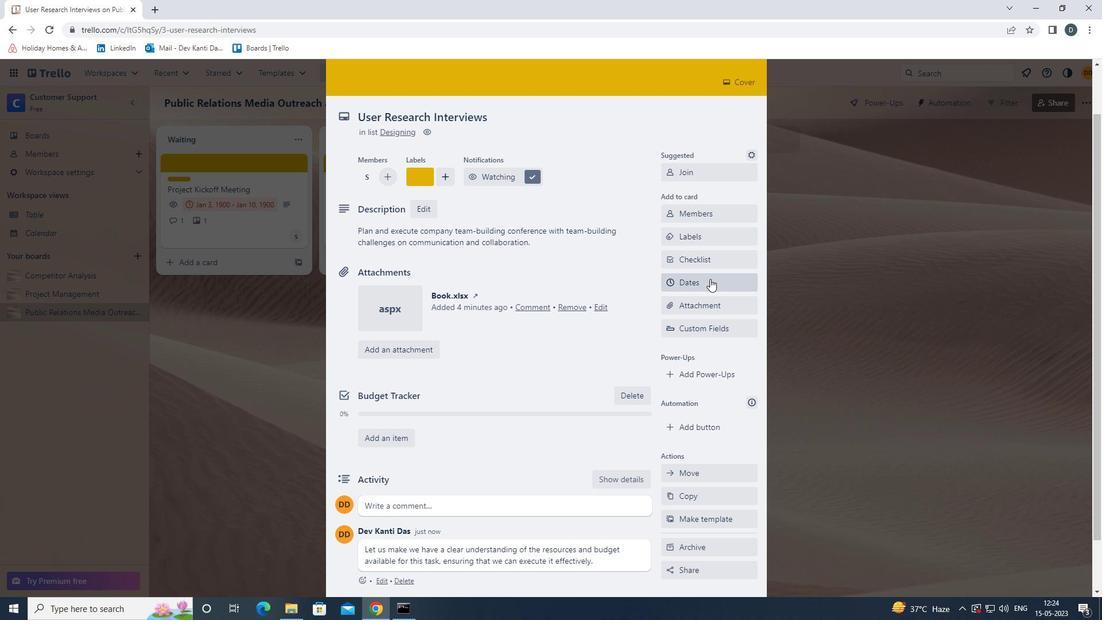 
Action: Mouse pressed left at (710, 279)
Screenshot: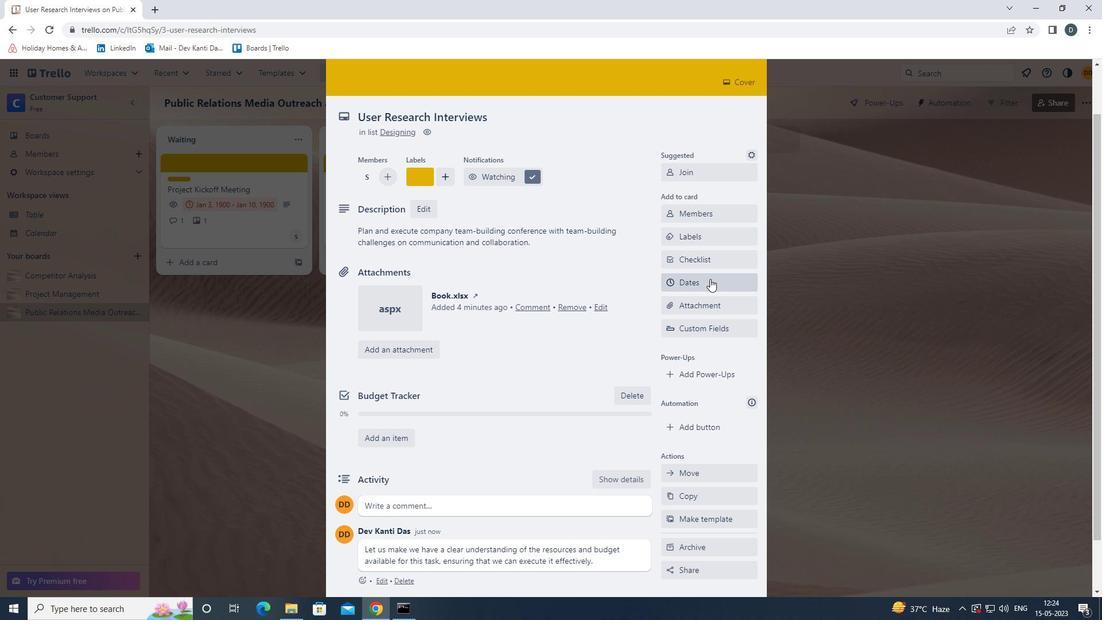 
Action: Mouse moved to (674, 314)
Screenshot: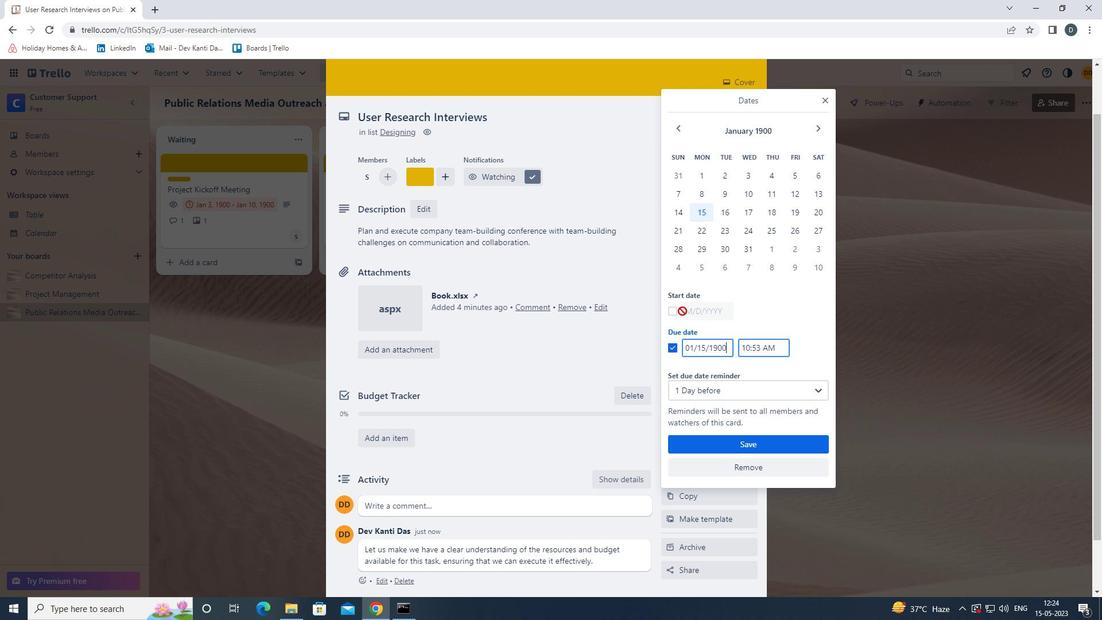 
Action: Mouse pressed left at (674, 314)
Screenshot: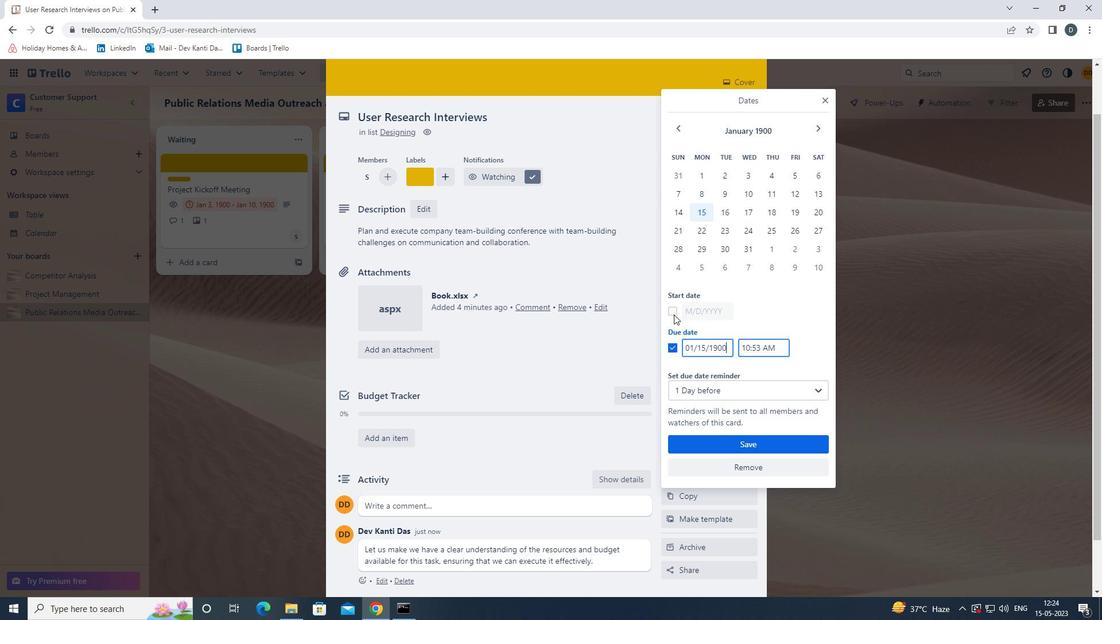 
Action: Mouse moved to (727, 196)
Screenshot: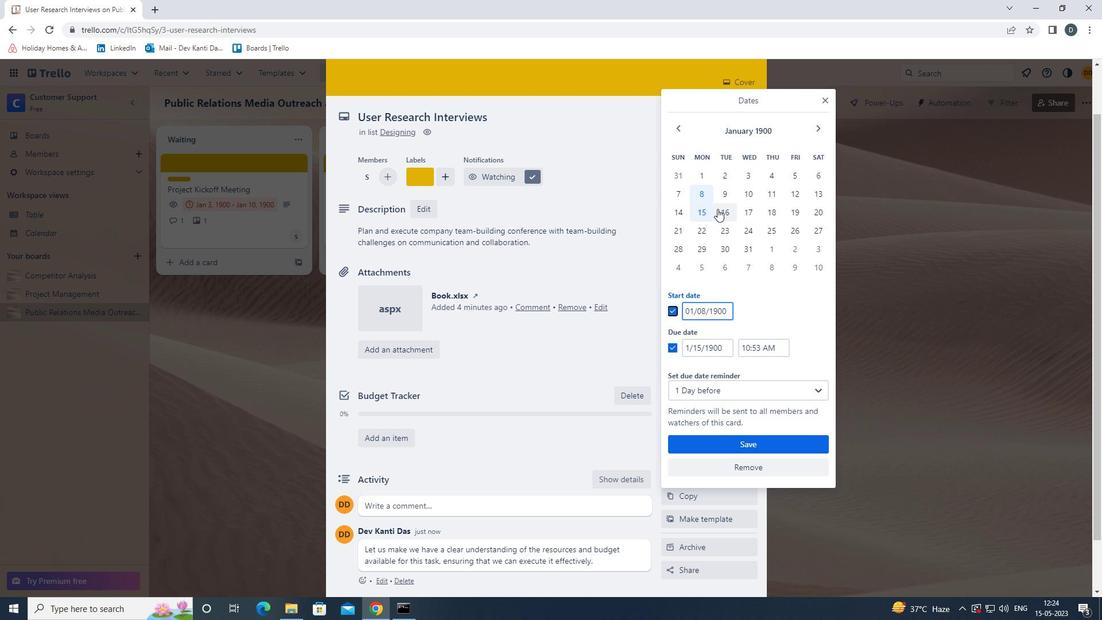 
Action: Mouse pressed left at (727, 196)
Screenshot: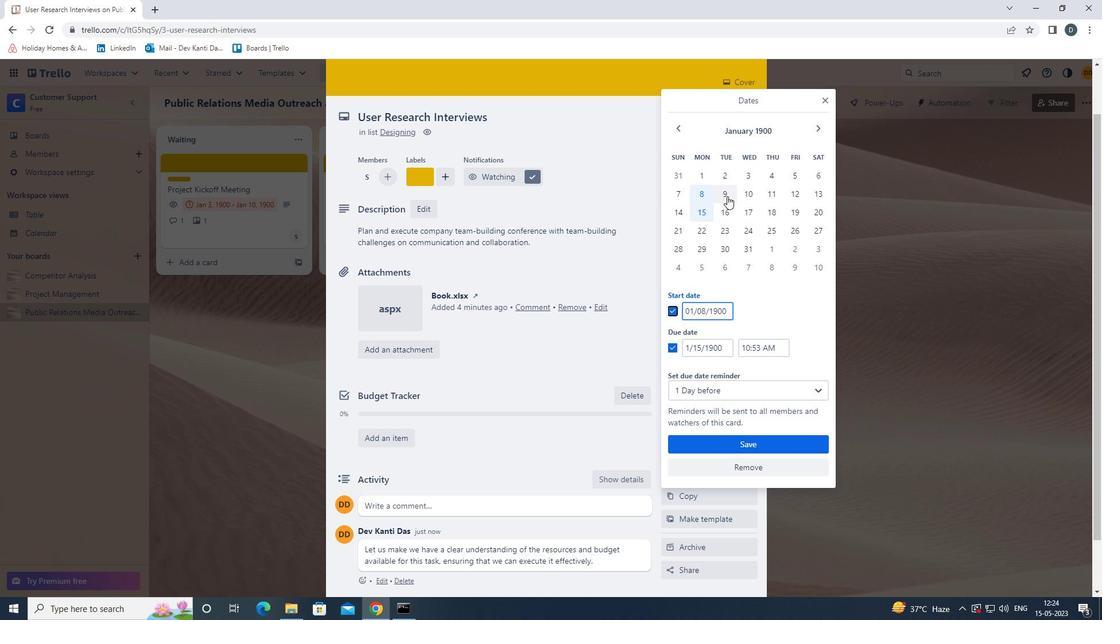 
Action: Mouse moved to (732, 212)
Screenshot: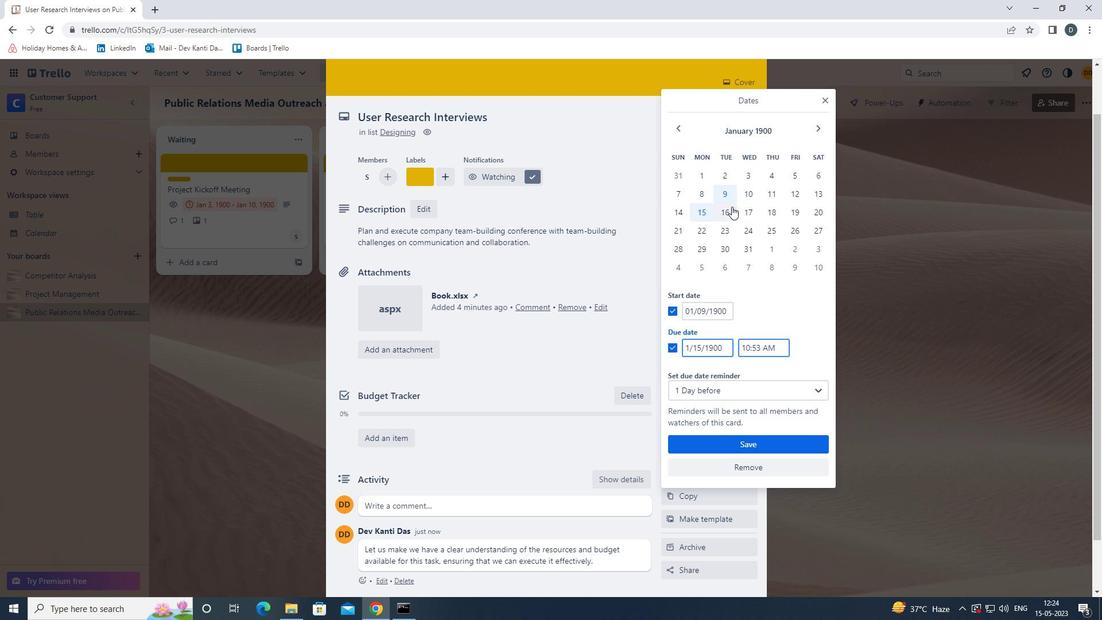 
Action: Mouse pressed left at (732, 212)
Screenshot: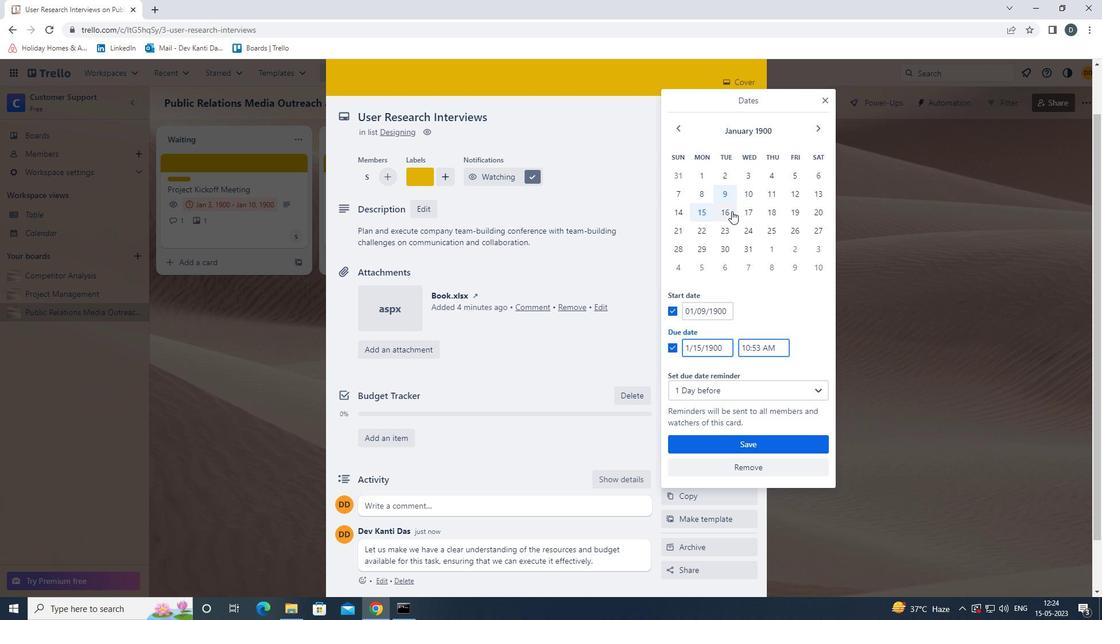 
Action: Mouse moved to (742, 442)
Screenshot: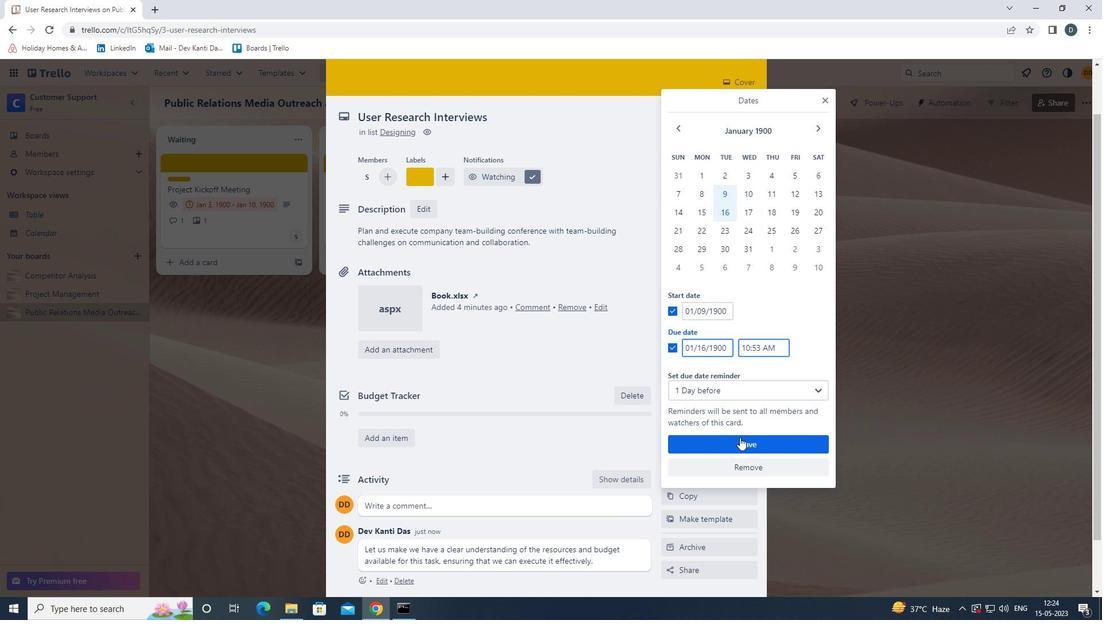 
Action: Mouse pressed left at (742, 442)
Screenshot: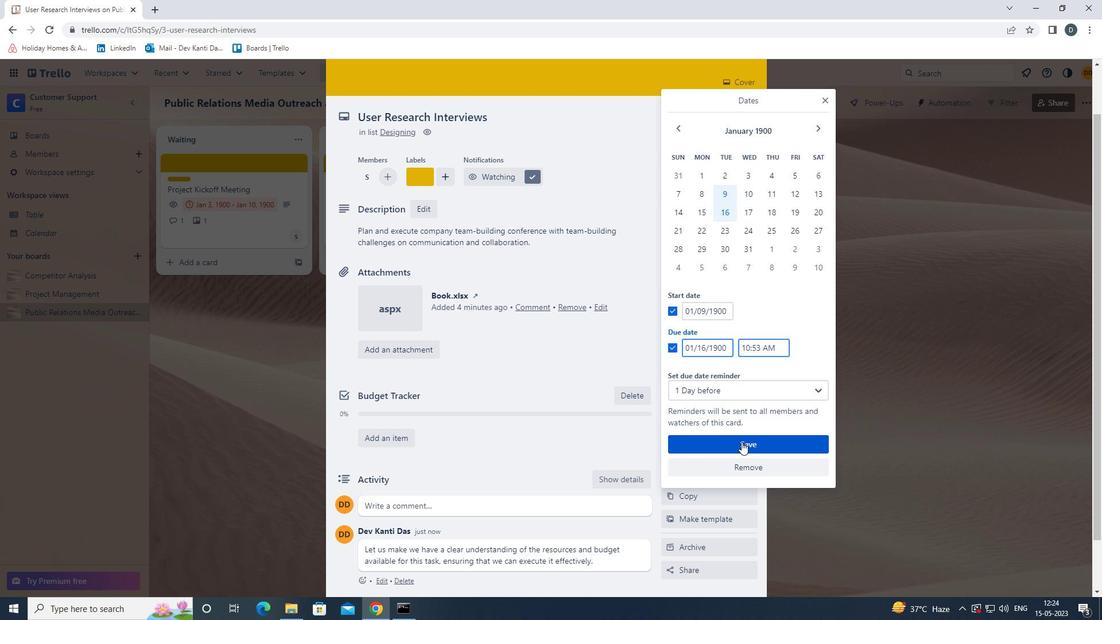 
Action: Mouse scrolled (742, 442) with delta (0, 0)
Screenshot: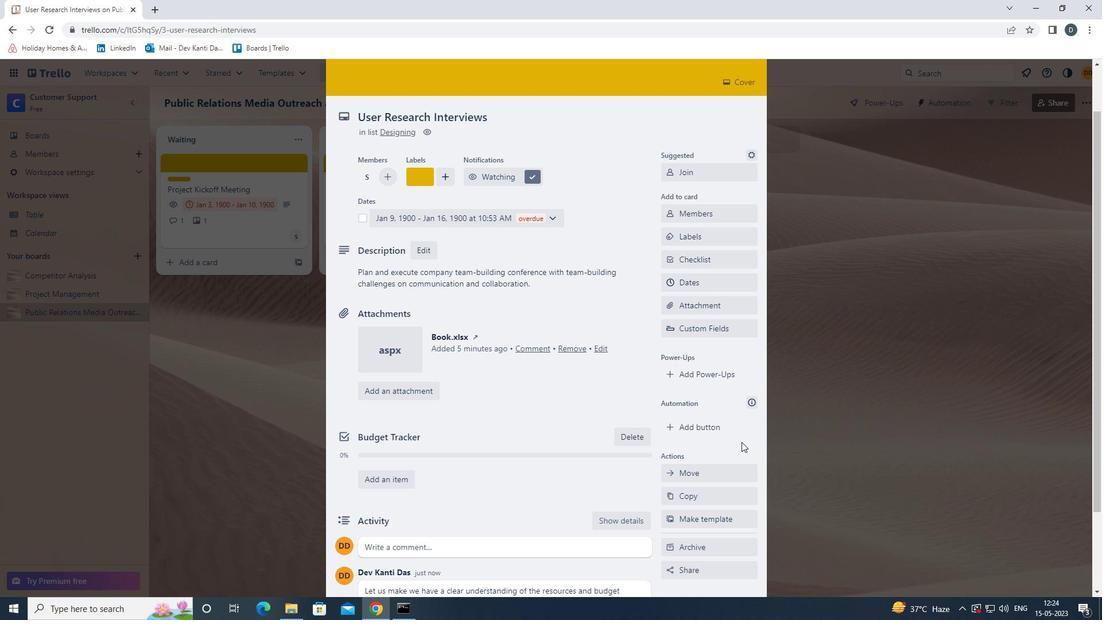 
Action: Mouse scrolled (742, 442) with delta (0, 0)
Screenshot: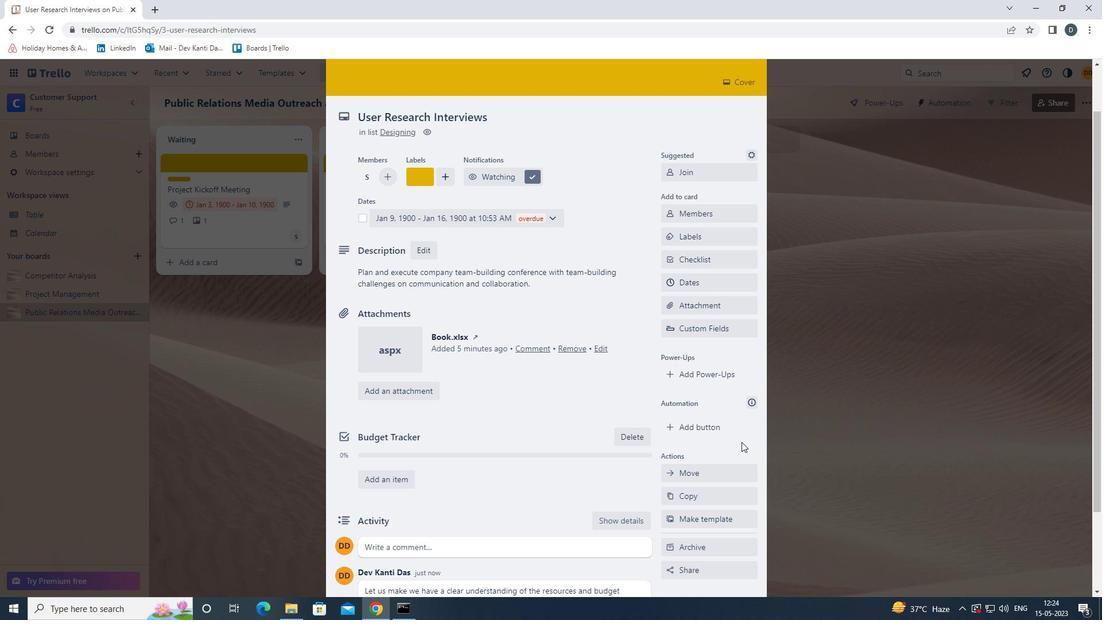 
Action: Mouse scrolled (742, 442) with delta (0, 0)
Screenshot: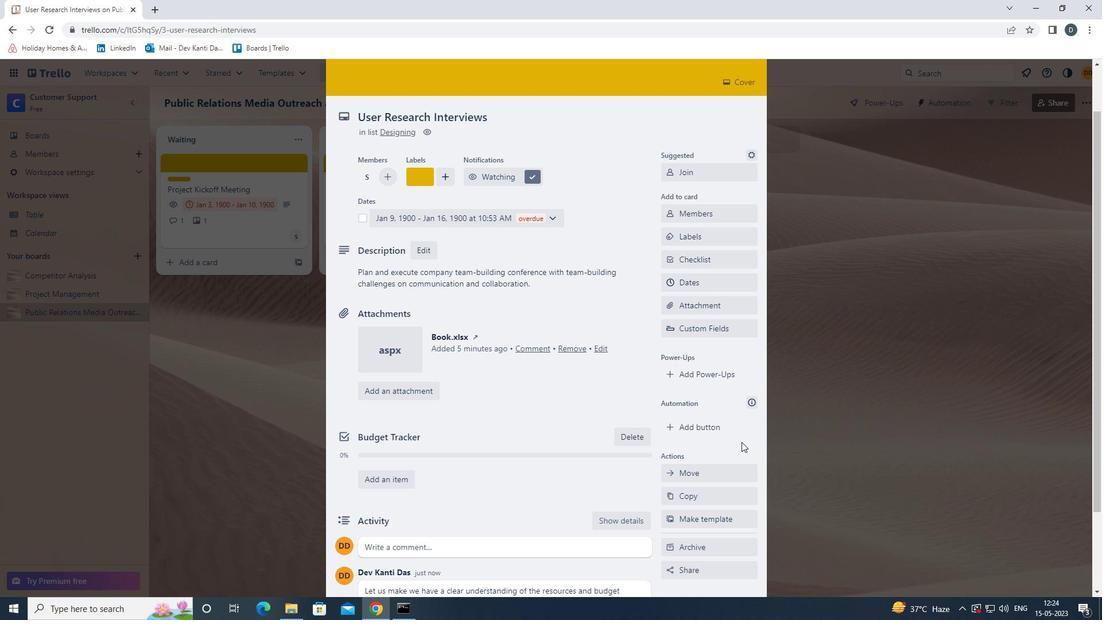 
Action: Mouse moved to (753, 104)
Screenshot: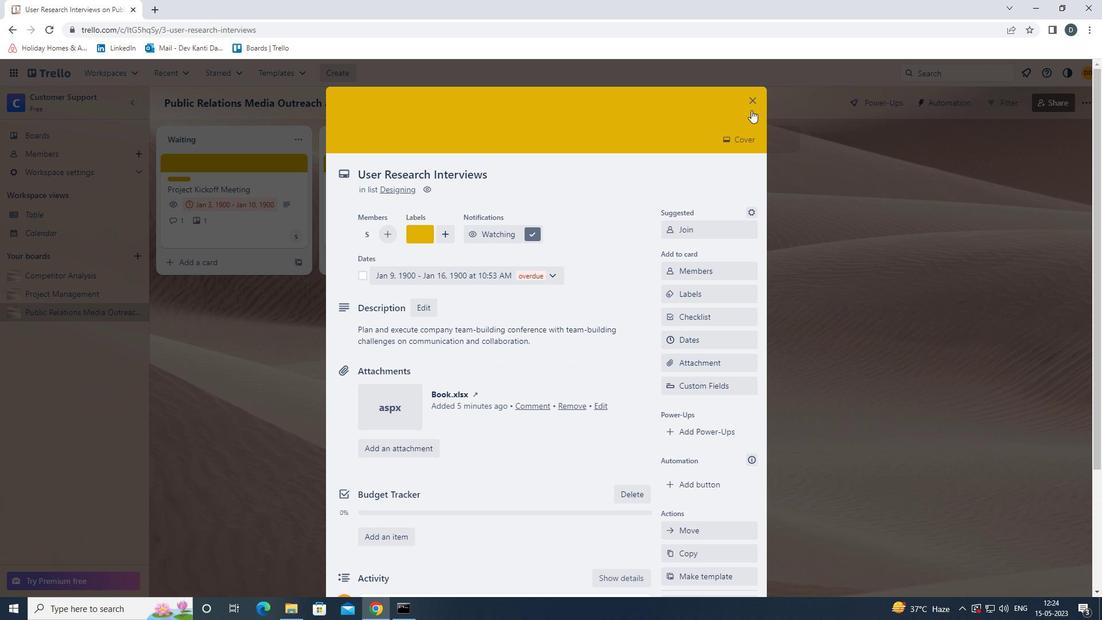 
Action: Mouse pressed left at (753, 104)
Screenshot: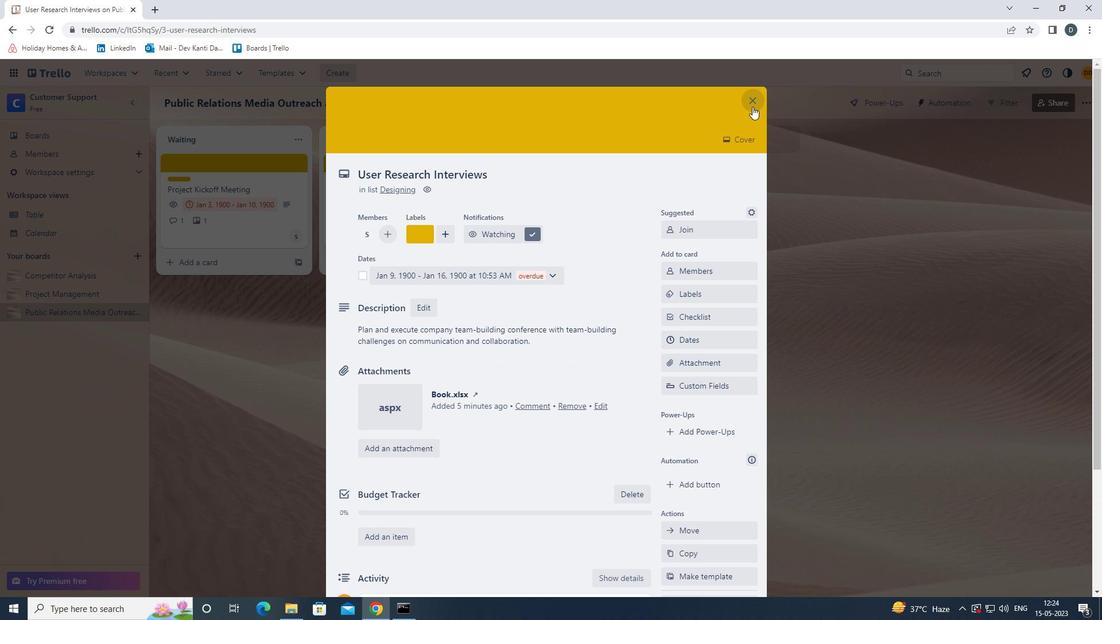 
Action: Mouse moved to (779, 287)
Screenshot: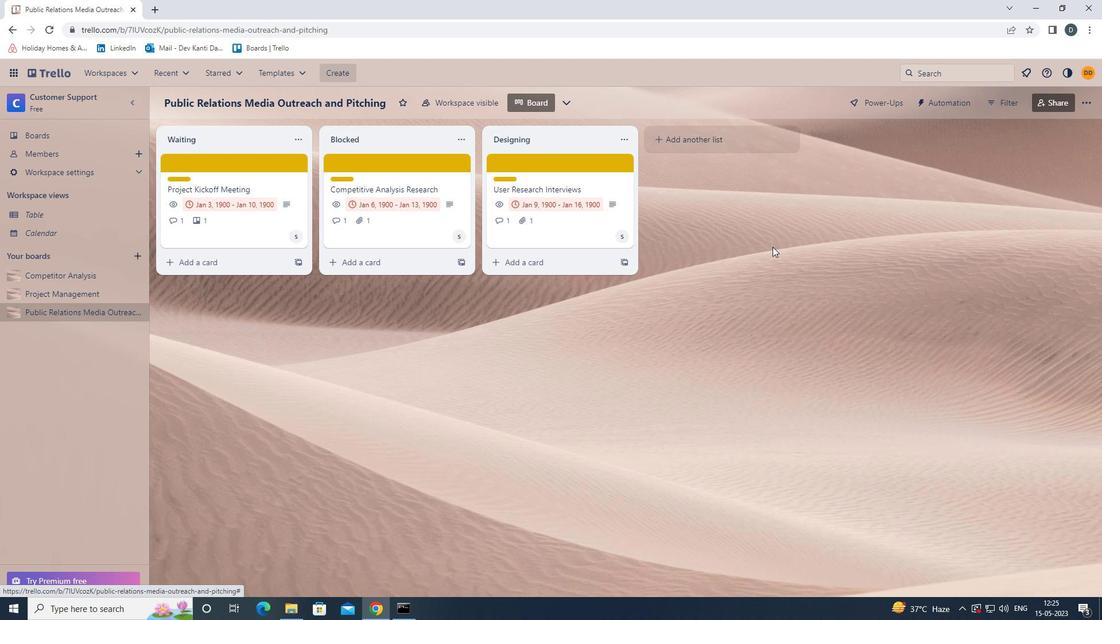 
